 Task: Search one way flight ticket for 1 adult, 5 children, 2 infants in seat and 1 infant on lap in first from Hibbing: Range Regional Airport (was Chisholm-hibbing Airport) to Rock Springs: Southwest Wyoming Regional Airport (rock Springs Sweetwater County Airport) on 8-5-2023. Choice of flights is American. Number of bags: 7 checked bags. Price is upto 77000. Outbound departure time preference is 21:00.
Action: Mouse moved to (329, 292)
Screenshot: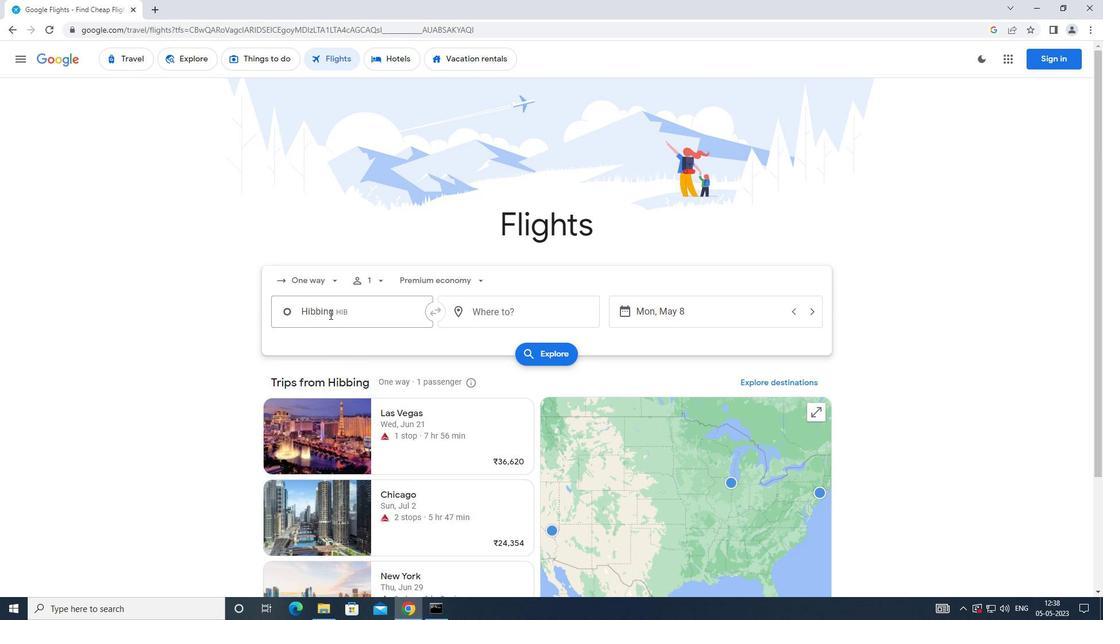 
Action: Mouse pressed left at (329, 292)
Screenshot: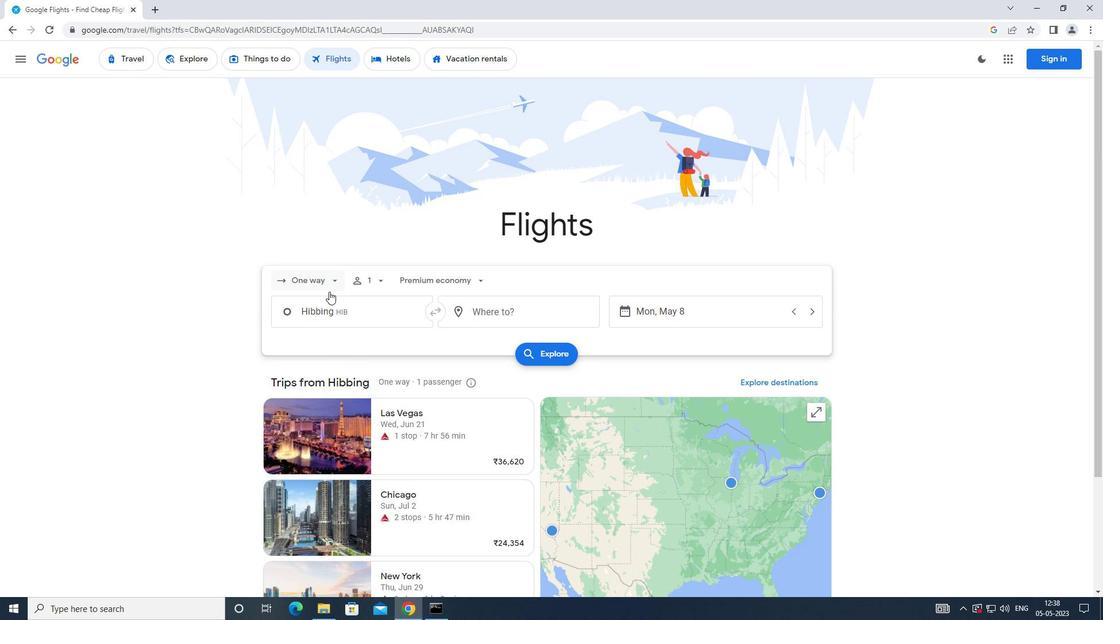 
Action: Mouse moved to (330, 343)
Screenshot: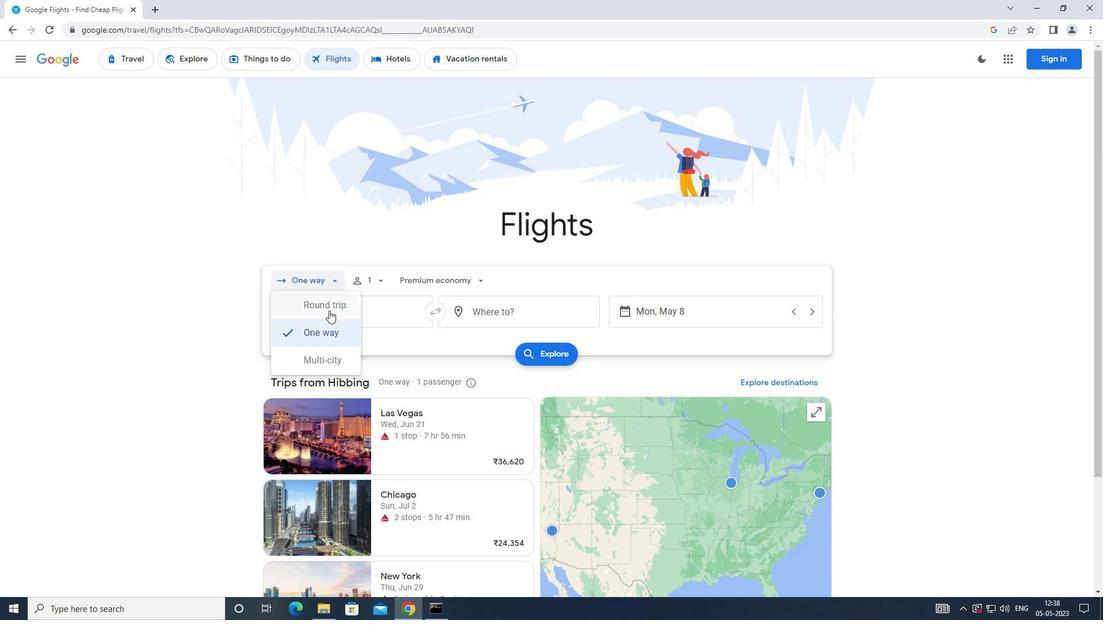 
Action: Mouse pressed left at (330, 343)
Screenshot: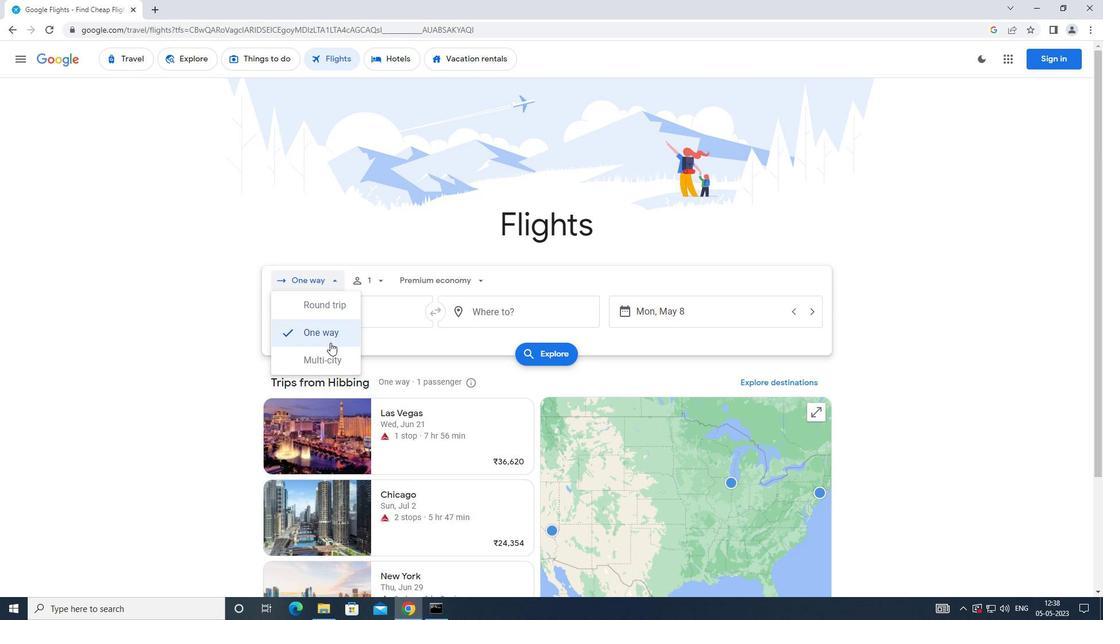 
Action: Mouse moved to (375, 286)
Screenshot: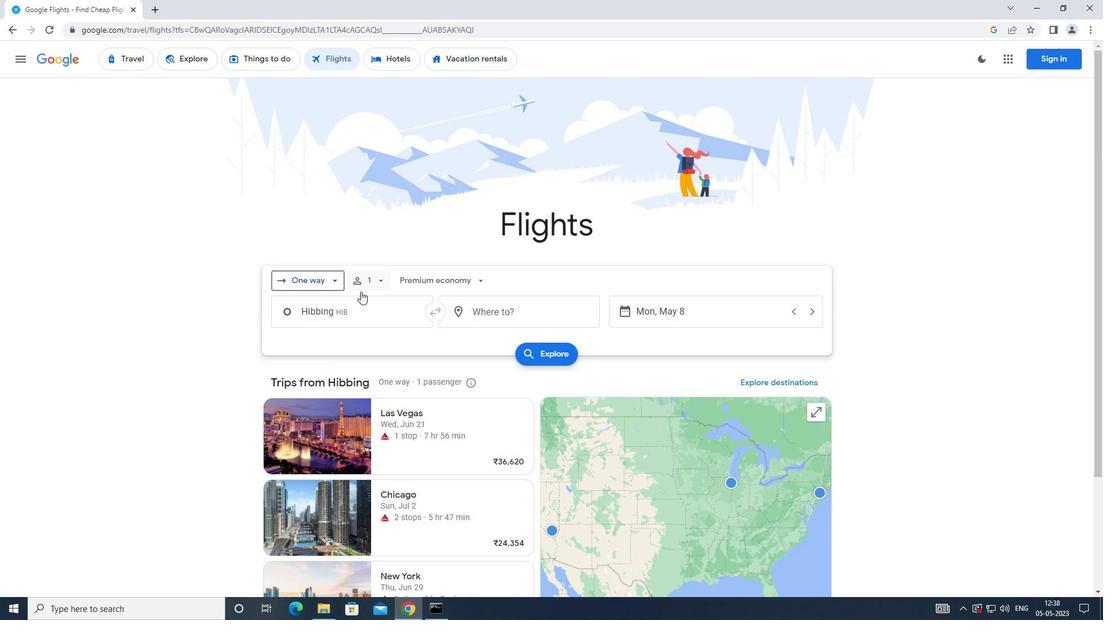 
Action: Mouse pressed left at (375, 286)
Screenshot: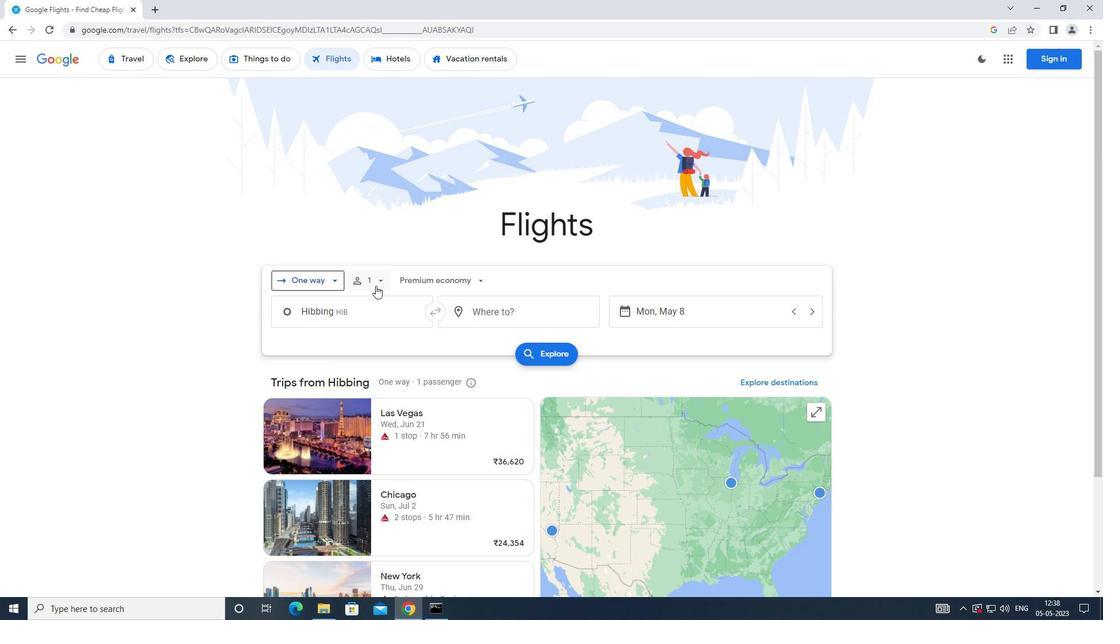 
Action: Mouse moved to (468, 339)
Screenshot: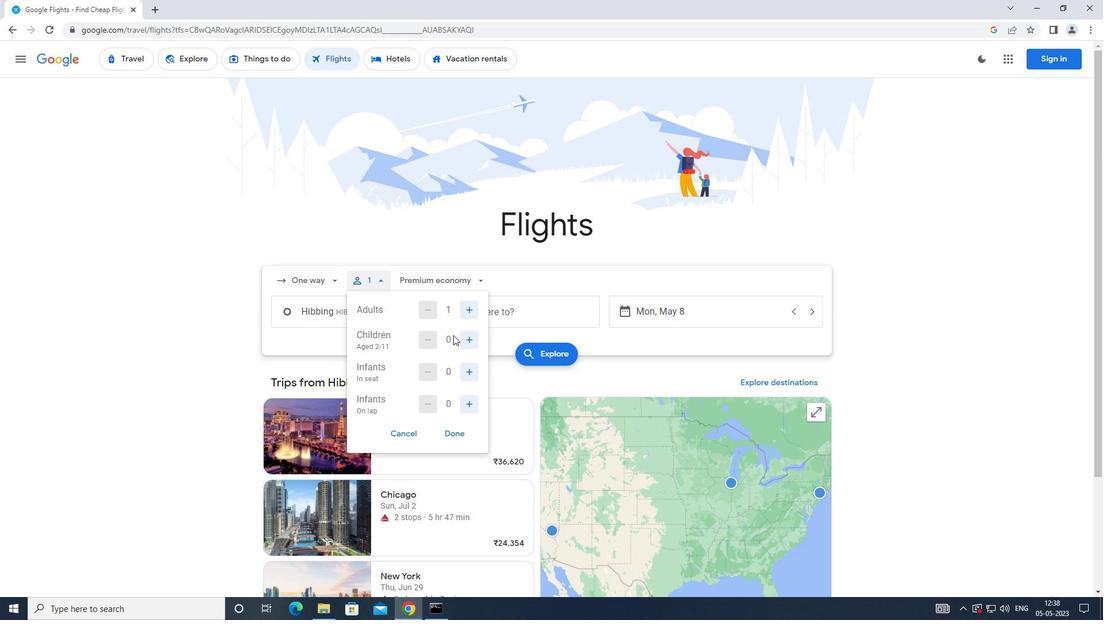 
Action: Mouse pressed left at (468, 339)
Screenshot: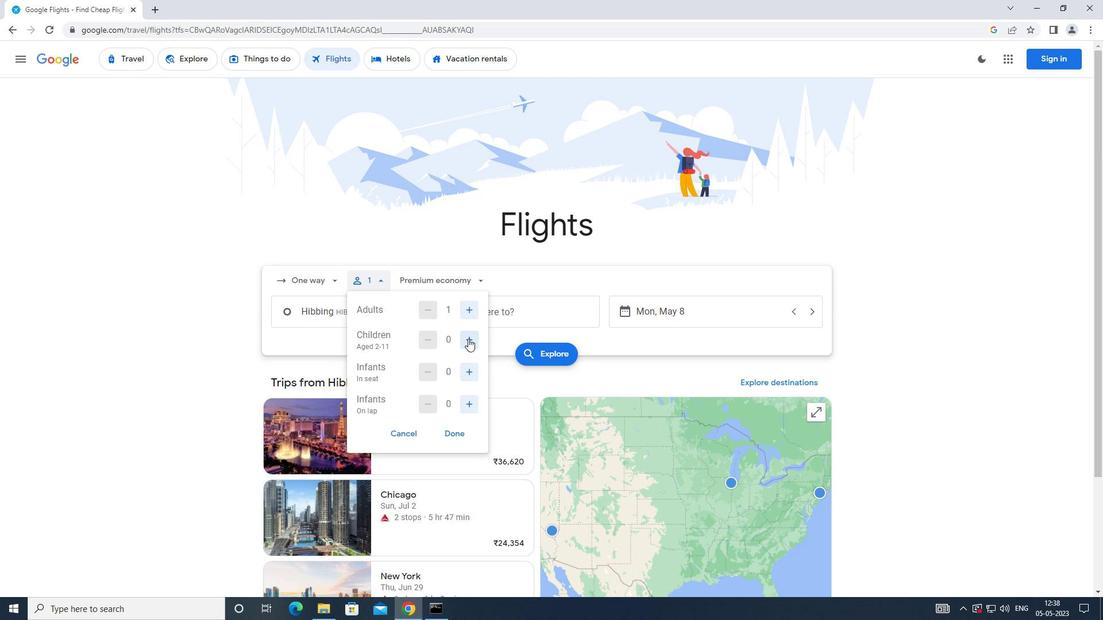 
Action: Mouse pressed left at (468, 339)
Screenshot: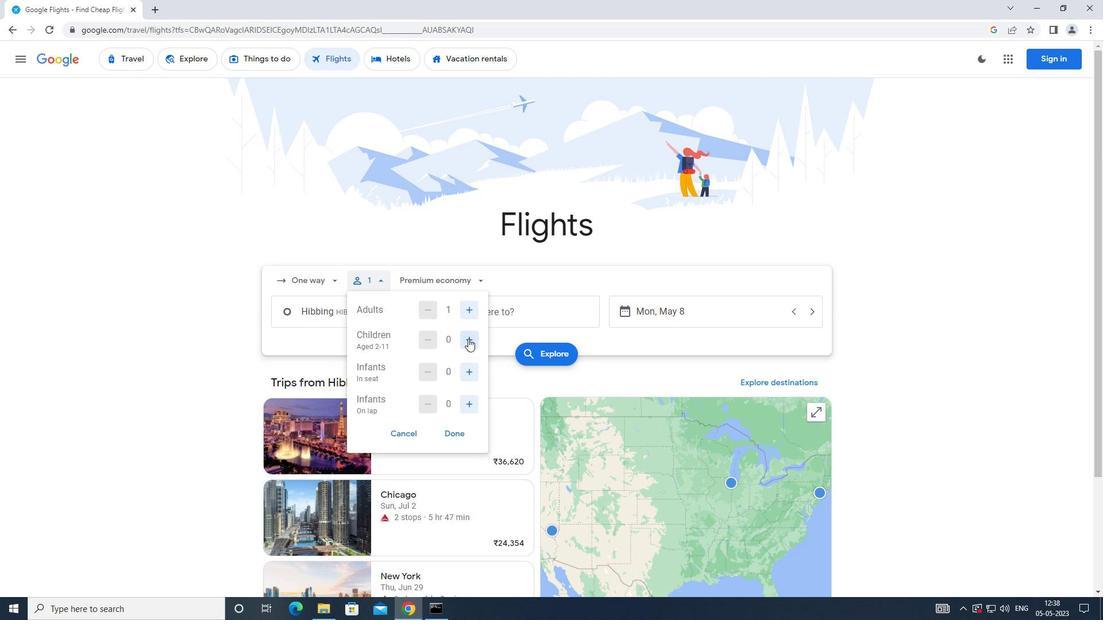 
Action: Mouse pressed left at (468, 339)
Screenshot: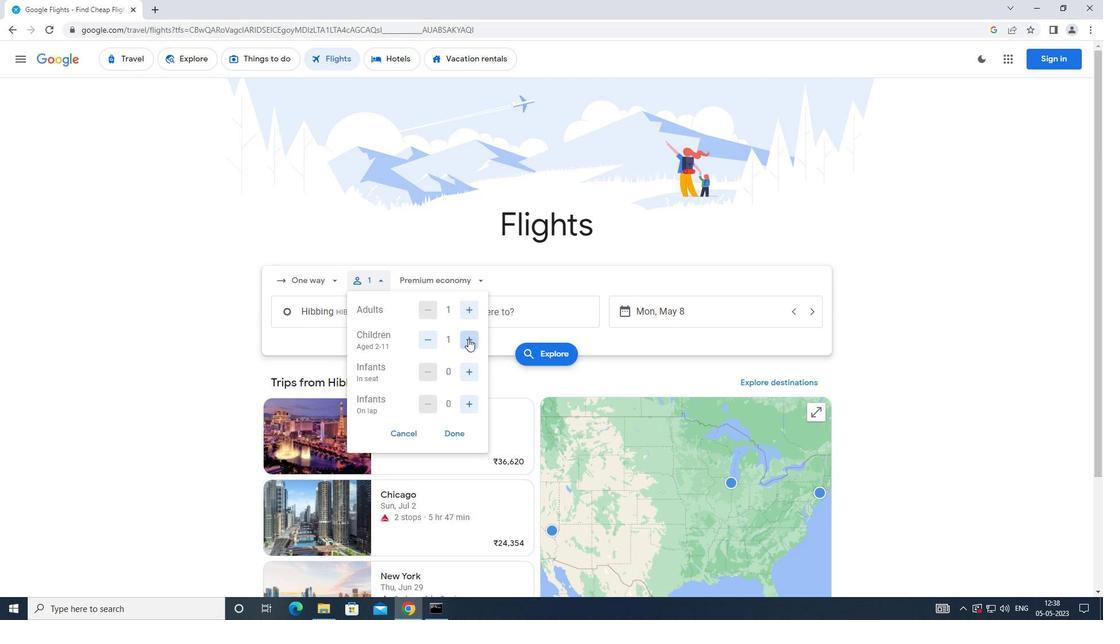
Action: Mouse pressed left at (468, 339)
Screenshot: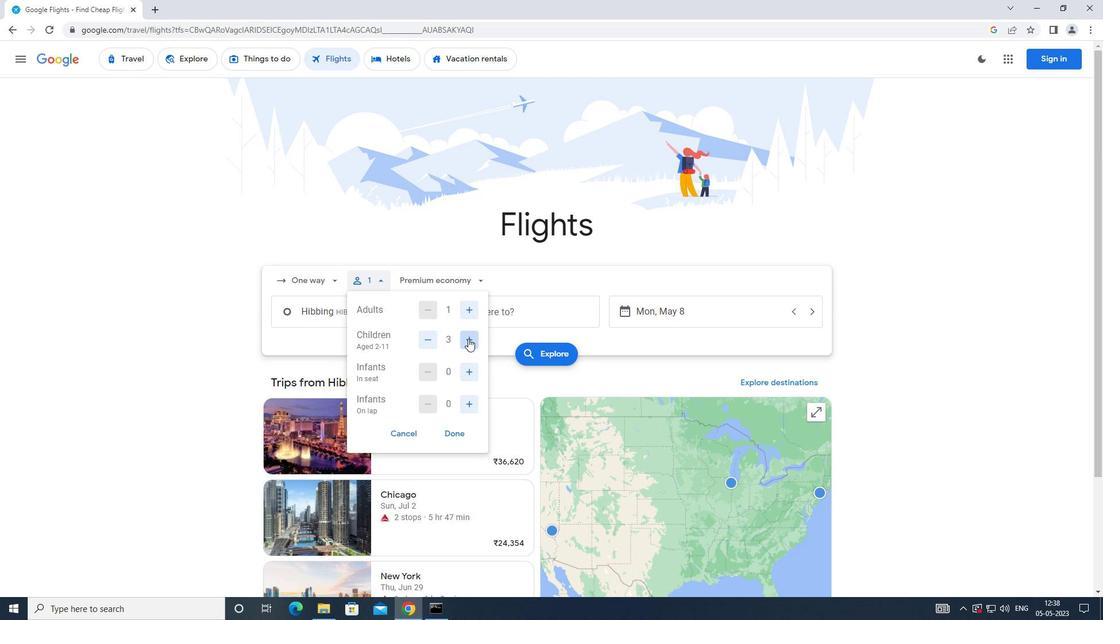 
Action: Mouse pressed left at (468, 339)
Screenshot: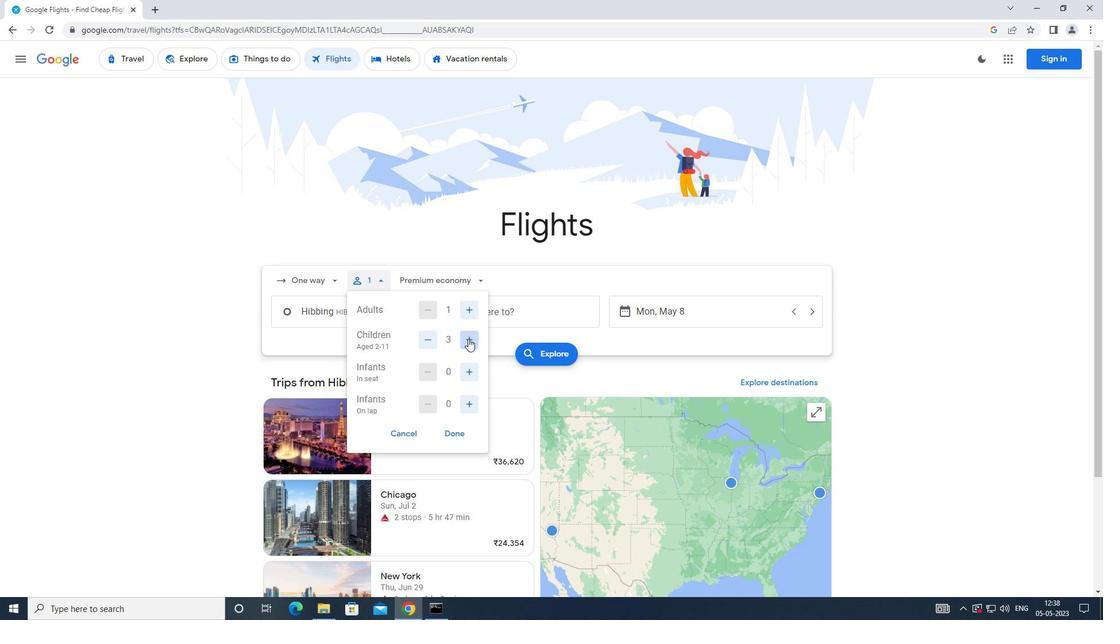
Action: Mouse moved to (470, 371)
Screenshot: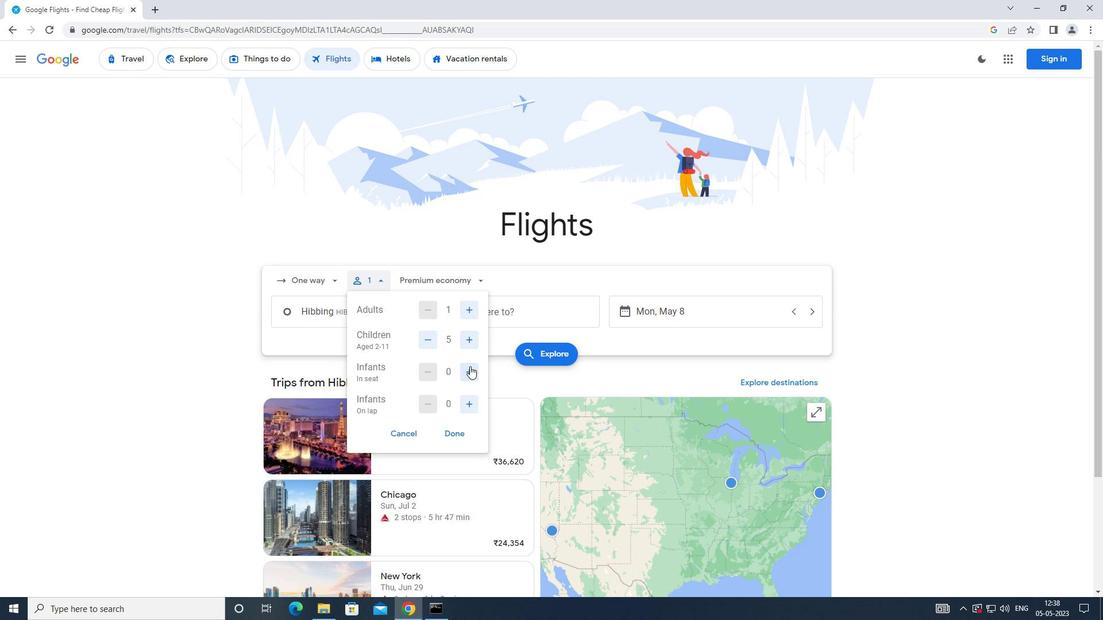
Action: Mouse pressed left at (470, 371)
Screenshot: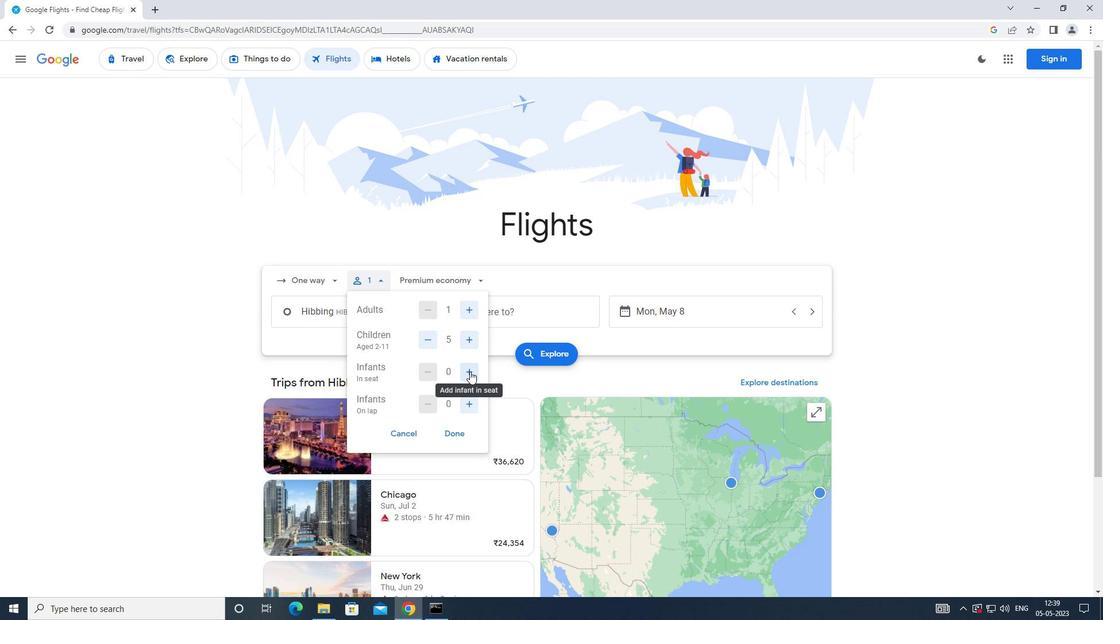 
Action: Mouse pressed left at (470, 371)
Screenshot: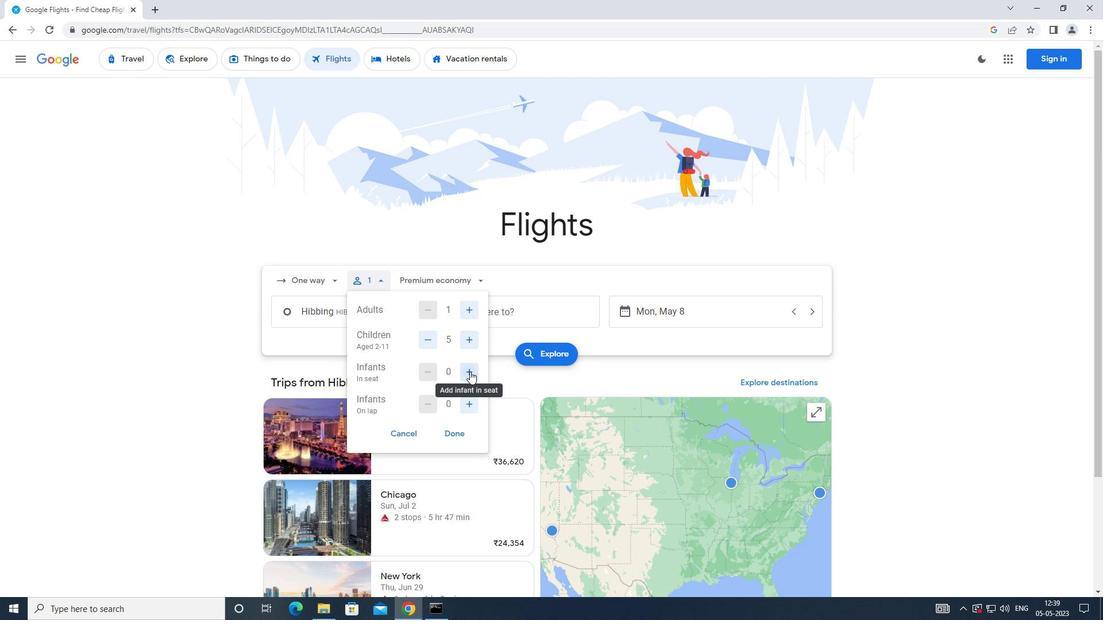 
Action: Mouse moved to (458, 429)
Screenshot: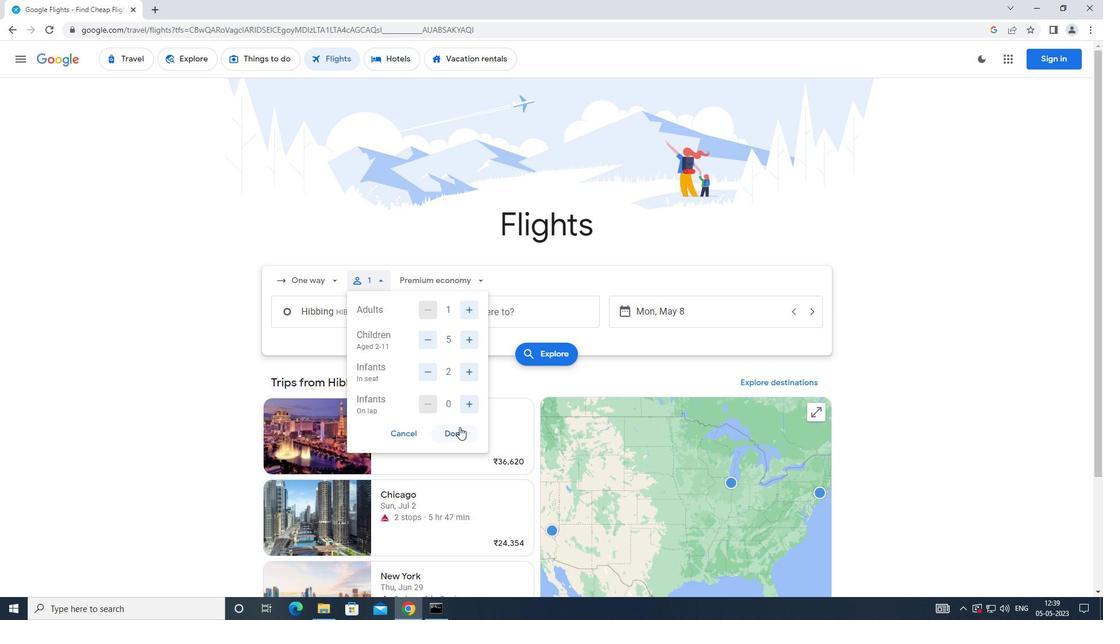 
Action: Mouse pressed left at (458, 429)
Screenshot: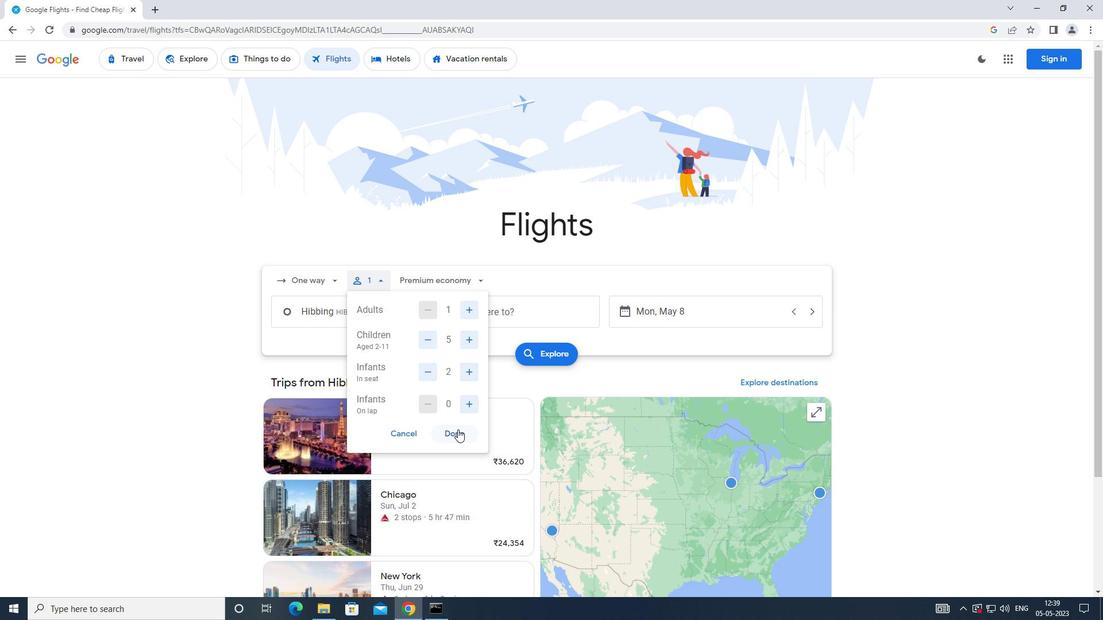 
Action: Mouse moved to (458, 279)
Screenshot: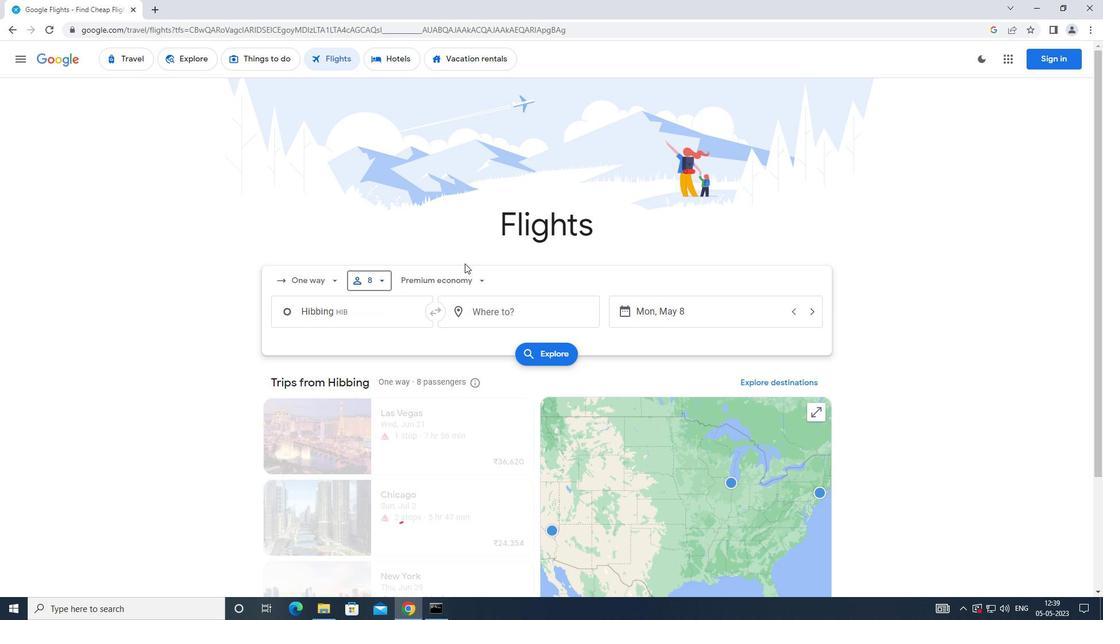 
Action: Mouse pressed left at (458, 279)
Screenshot: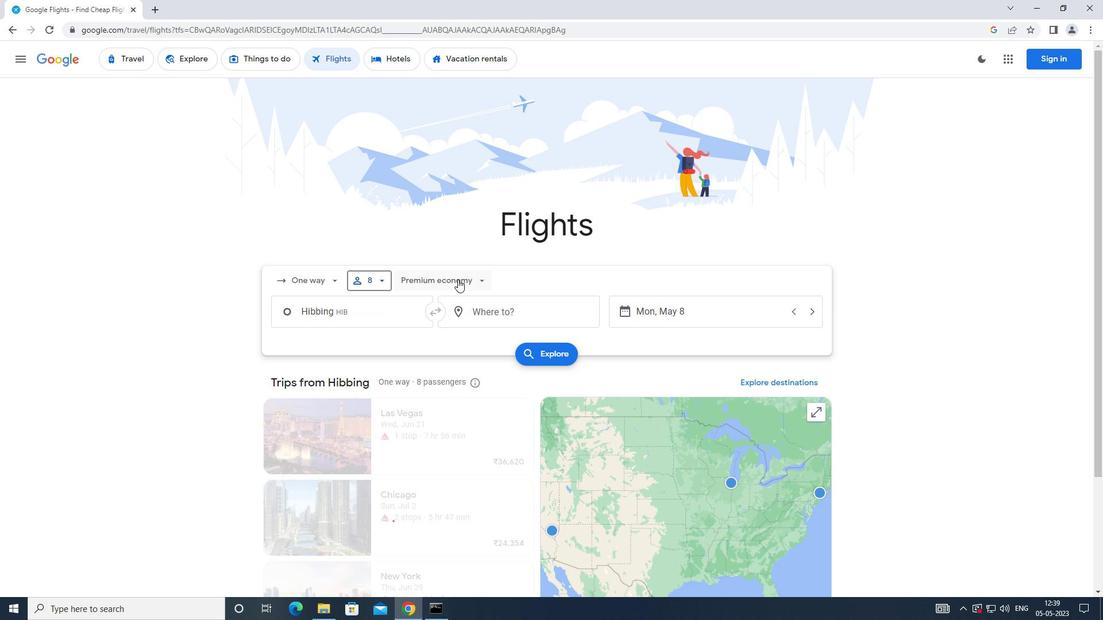 
Action: Mouse moved to (466, 390)
Screenshot: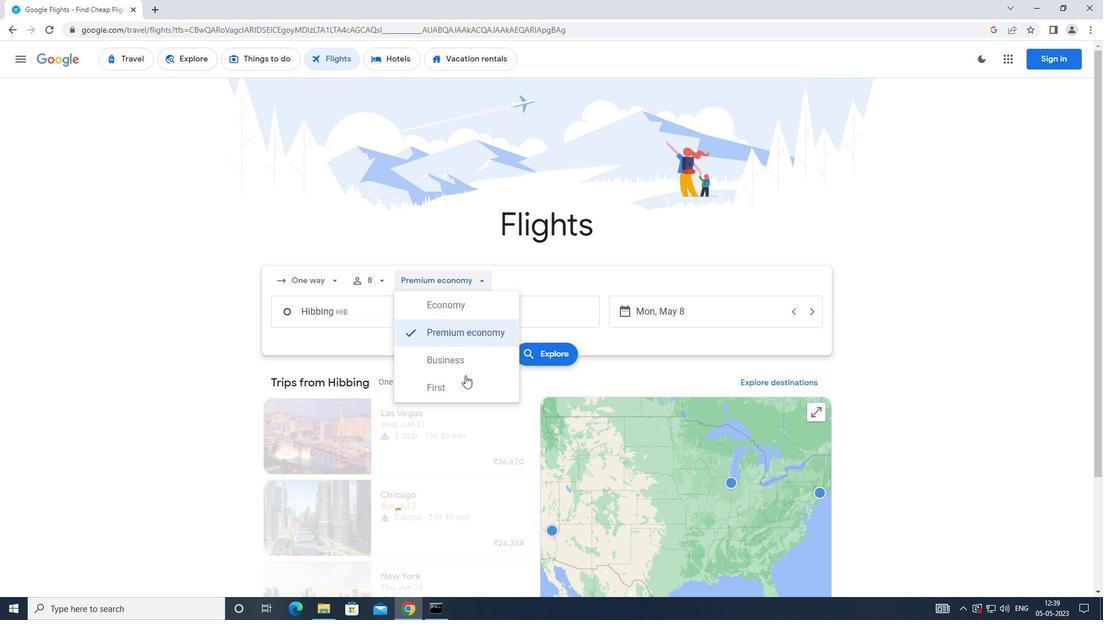 
Action: Mouse pressed left at (466, 390)
Screenshot: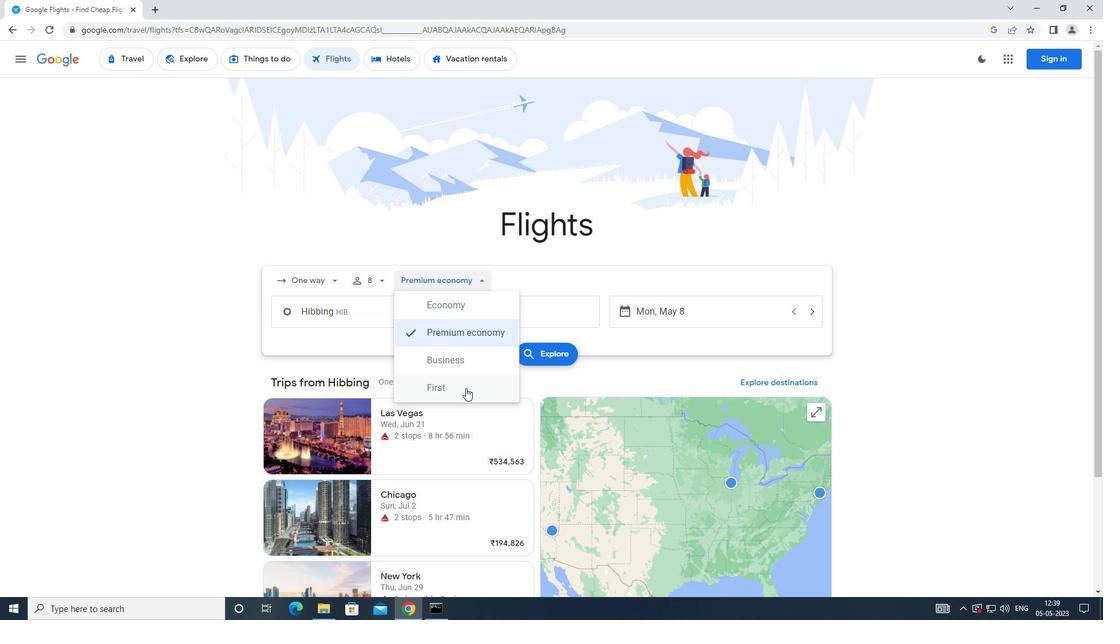 
Action: Mouse moved to (351, 316)
Screenshot: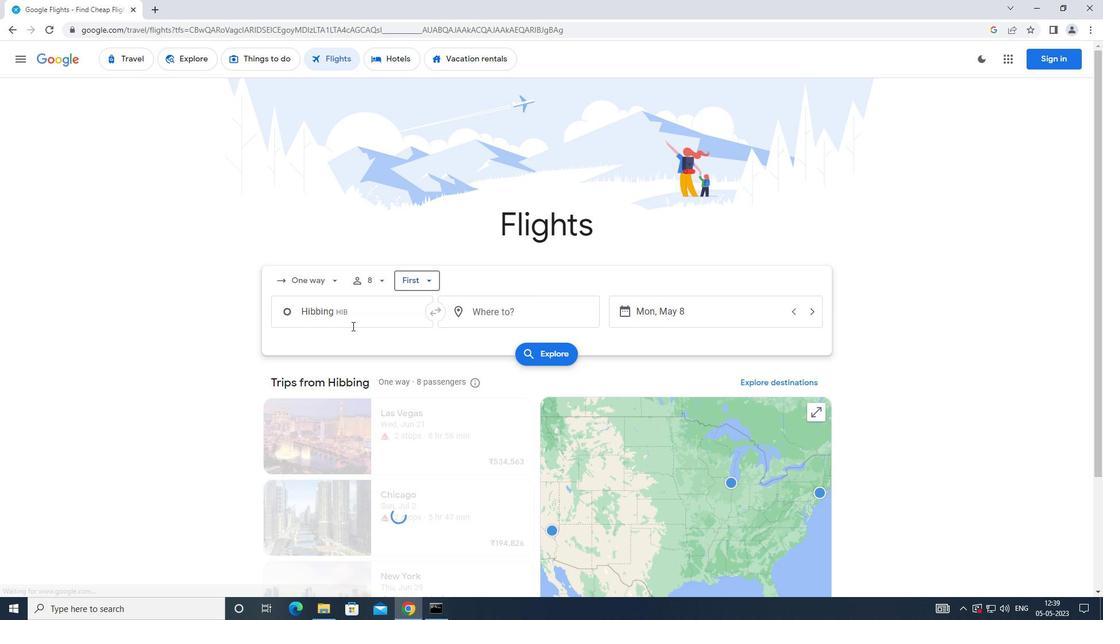 
Action: Mouse pressed left at (351, 316)
Screenshot: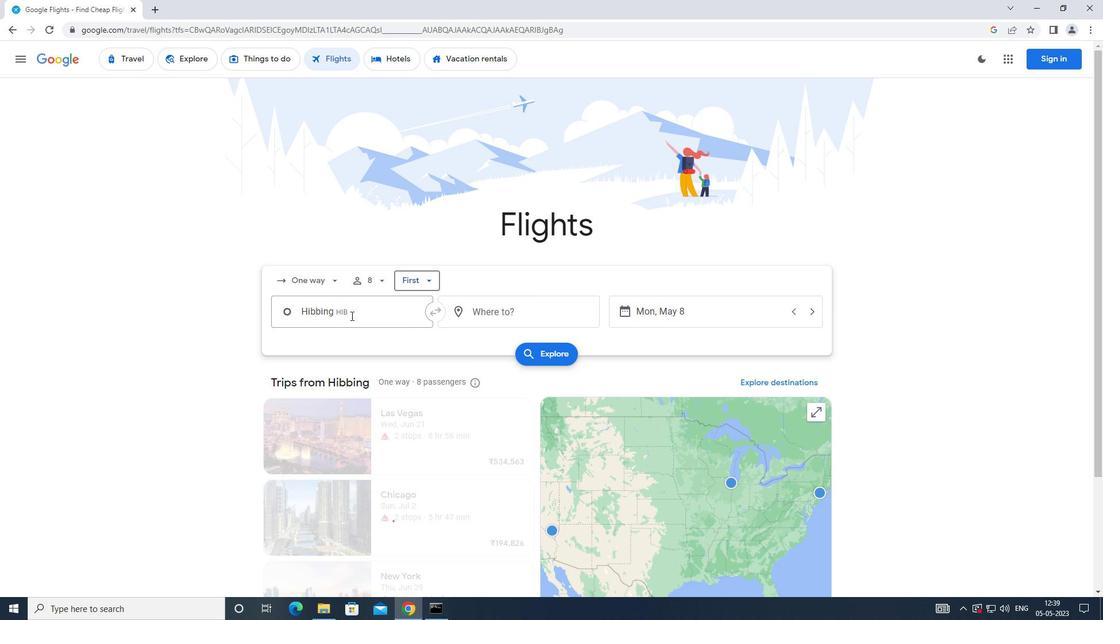 
Action: Mouse moved to (356, 313)
Screenshot: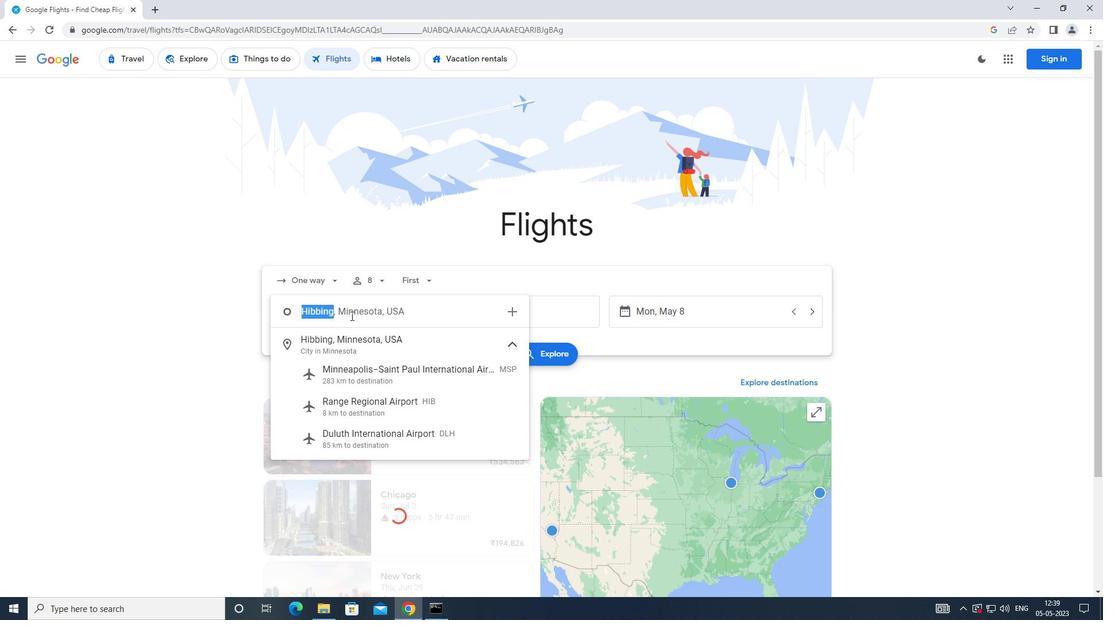 
Action: Key pressed <Key.caps_lock>r<Key.backspace><Key.caps_lock>r<Key.caps_lock>ange
Screenshot: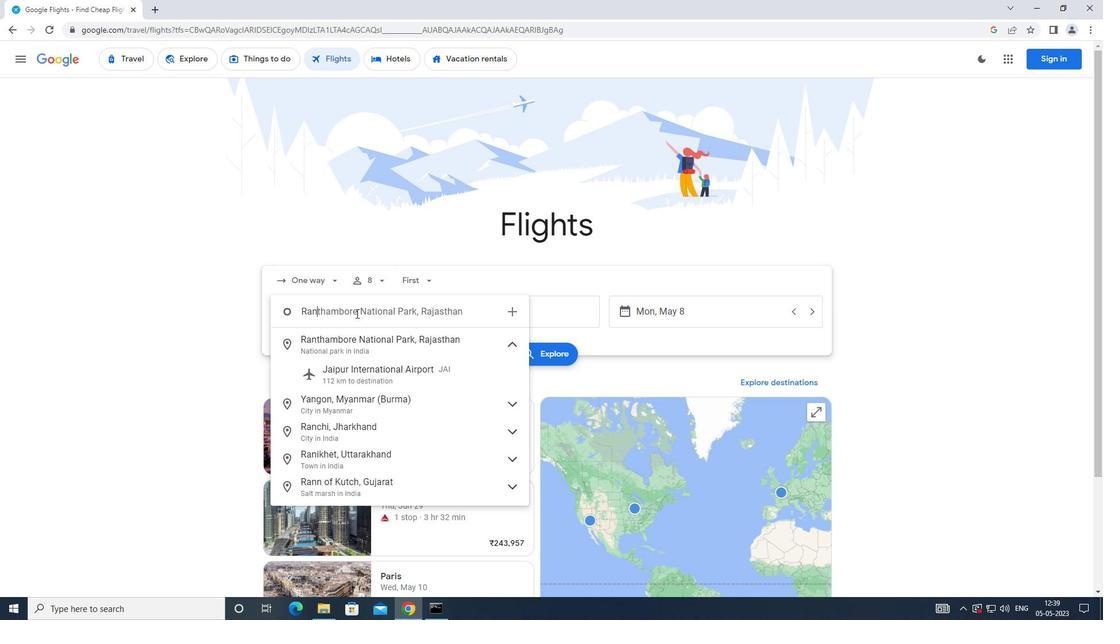 
Action: Mouse moved to (328, 499)
Screenshot: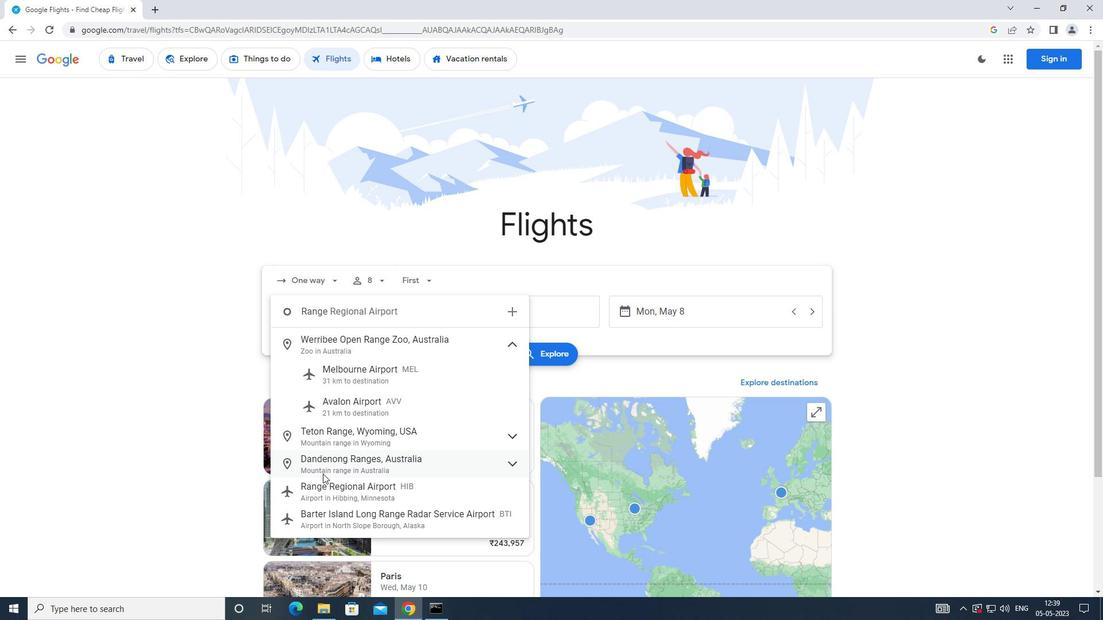 
Action: Mouse pressed left at (328, 499)
Screenshot: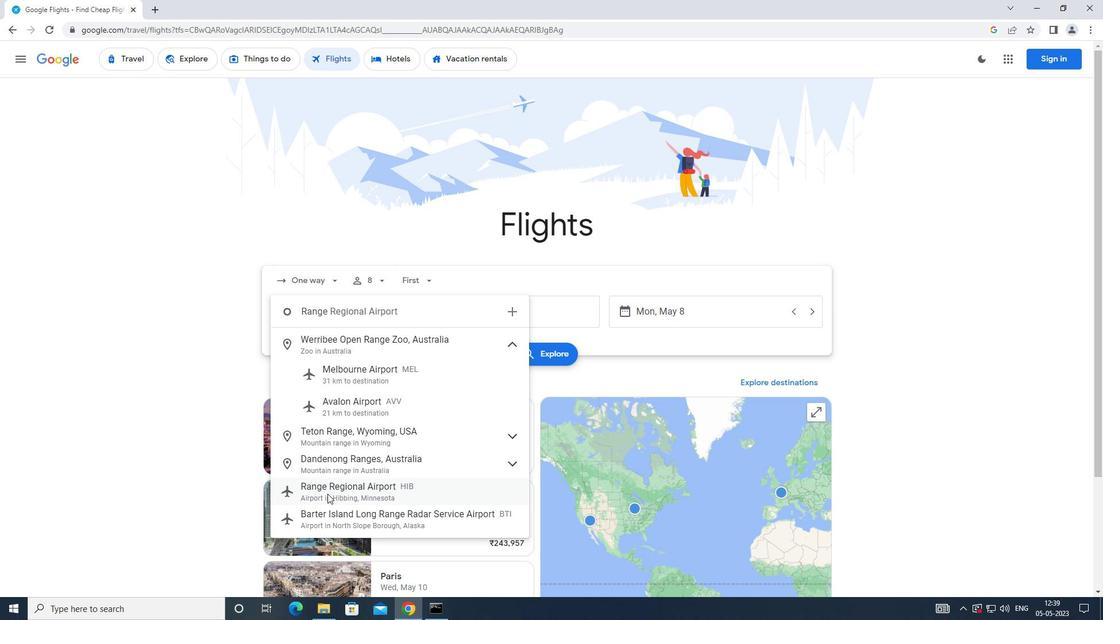 
Action: Mouse moved to (486, 320)
Screenshot: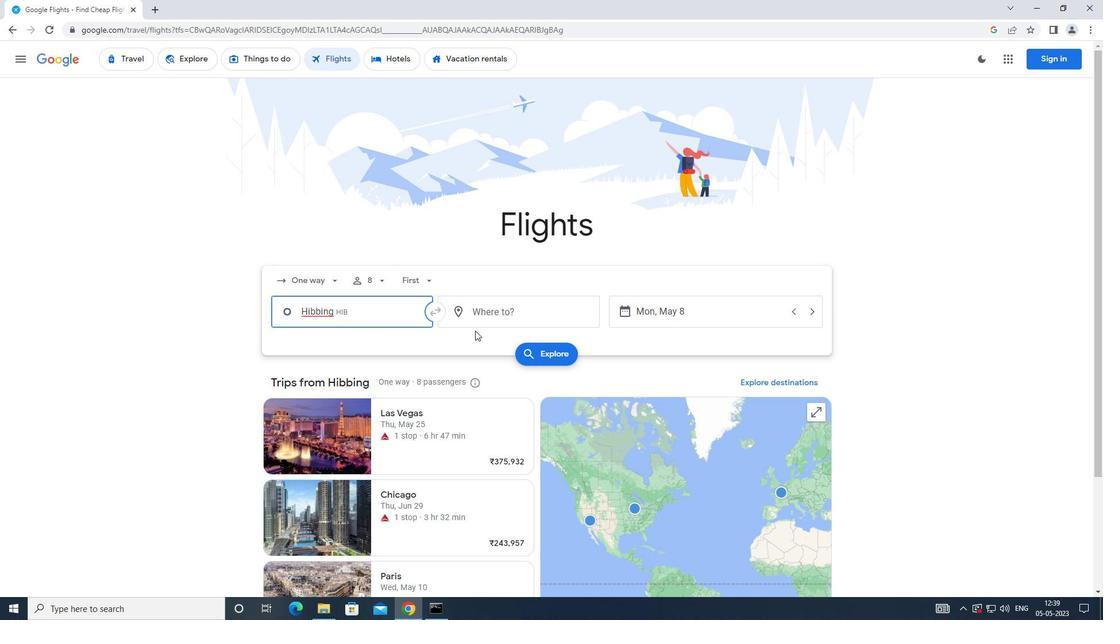 
Action: Mouse pressed left at (486, 320)
Screenshot: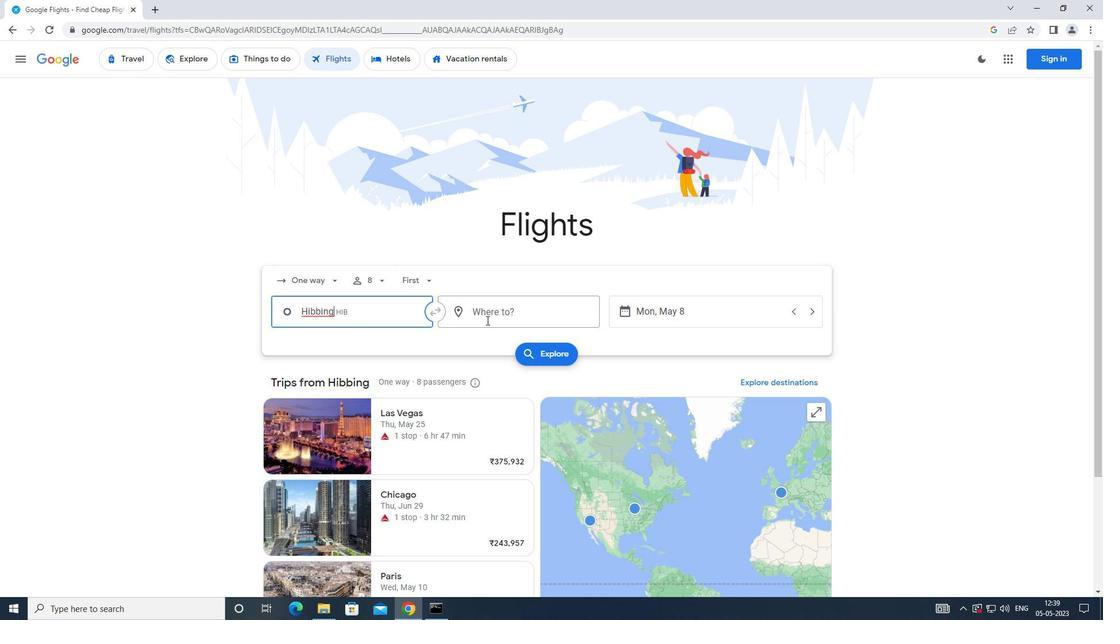 
Action: Key pressed <Key.caps_lock>s<Key.caps_lock>outhwest
Screenshot: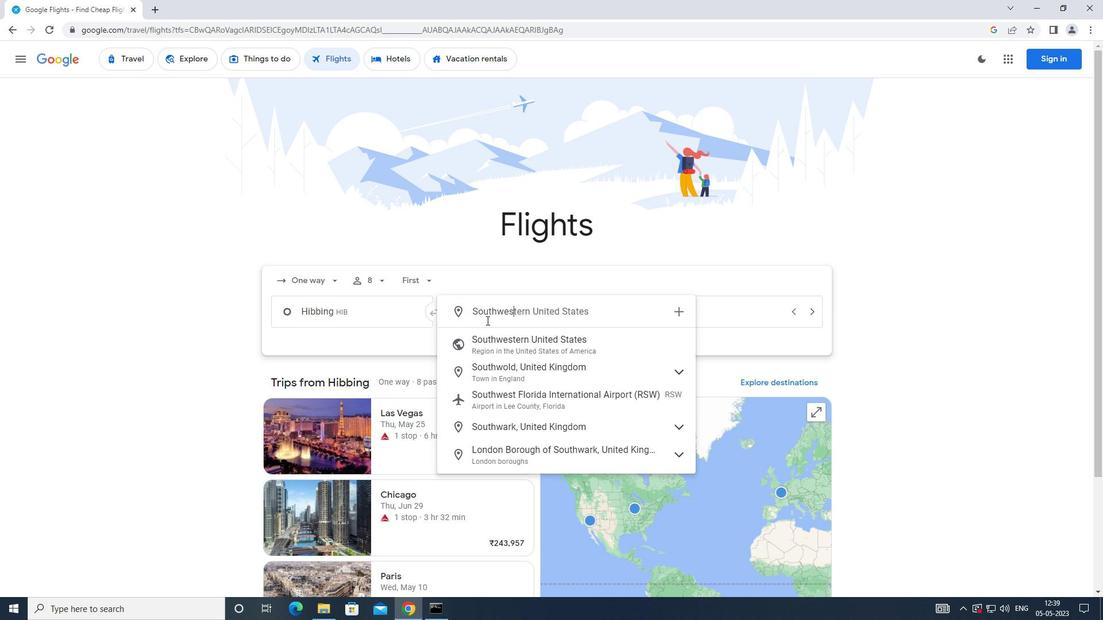 
Action: Mouse moved to (523, 455)
Screenshot: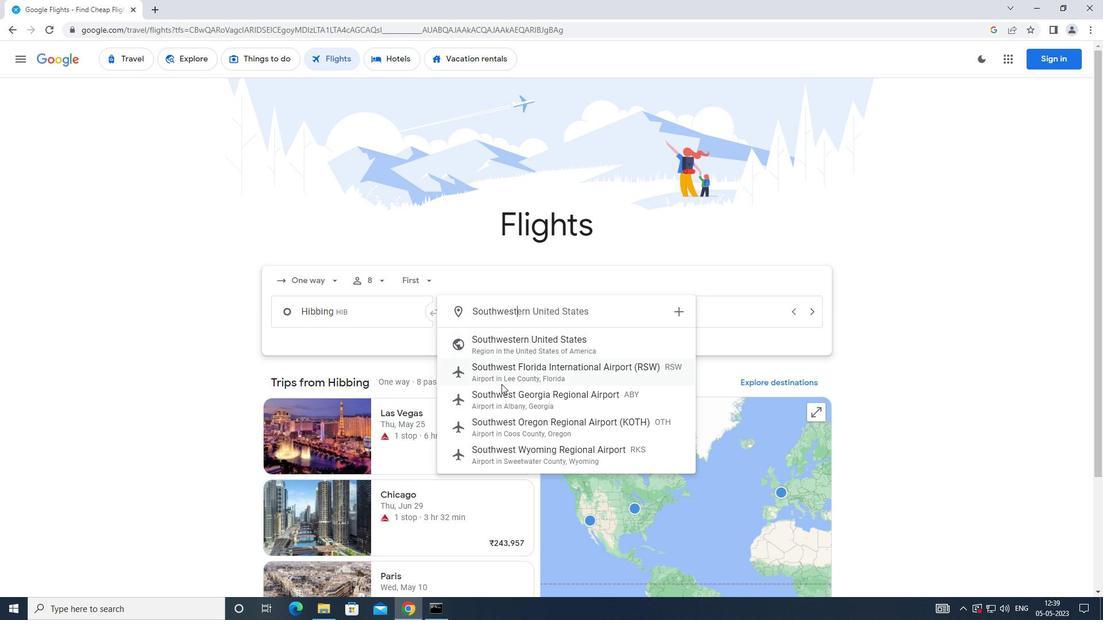 
Action: Mouse pressed left at (523, 455)
Screenshot: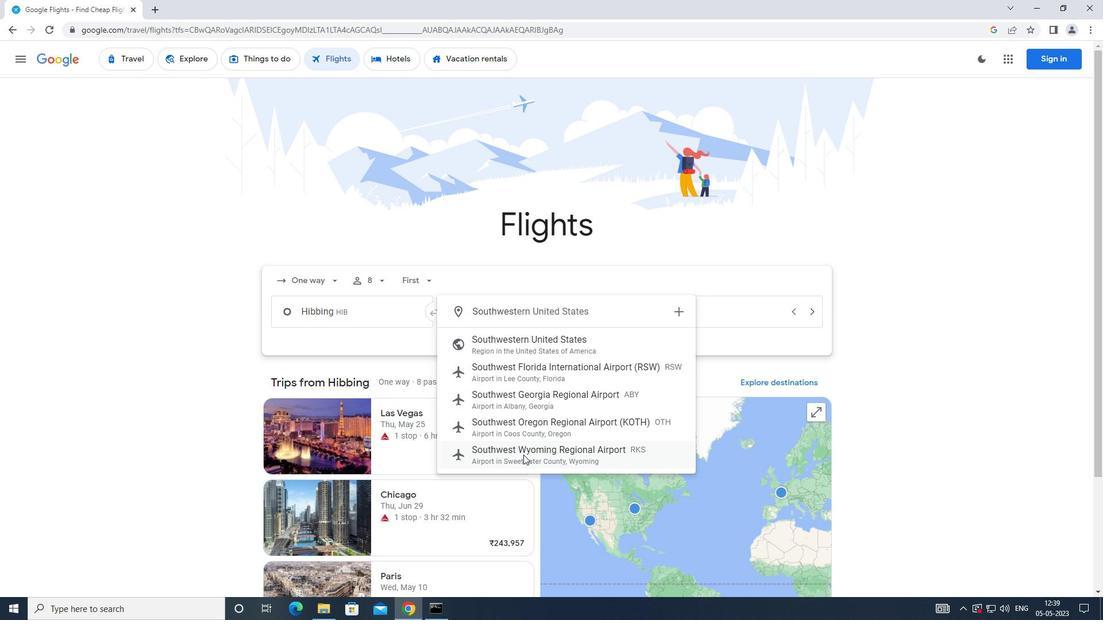 
Action: Mouse moved to (677, 315)
Screenshot: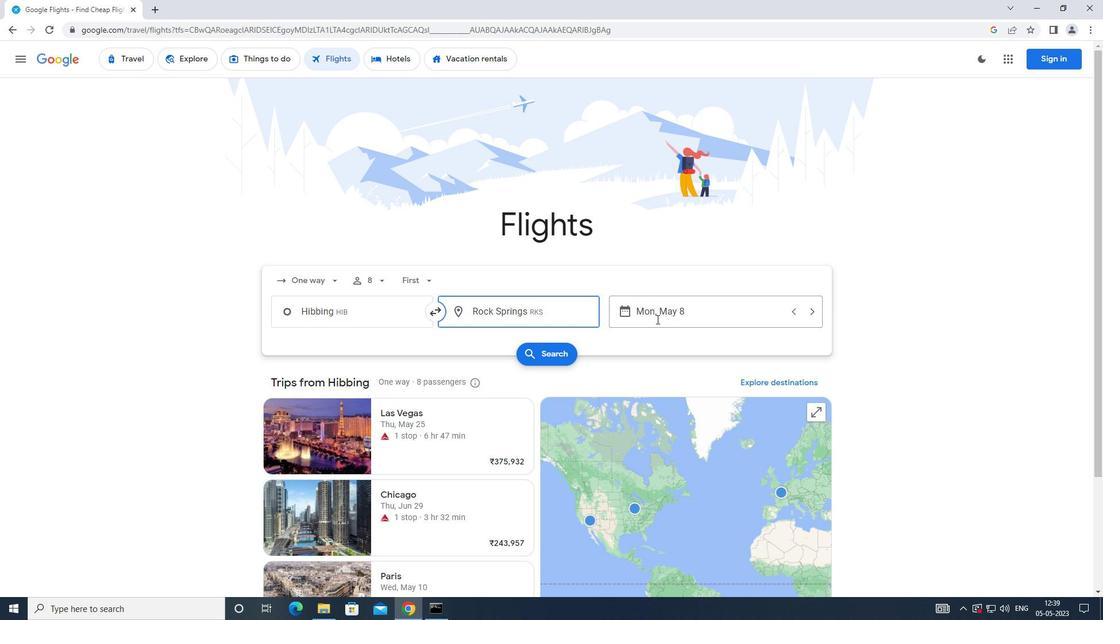 
Action: Mouse pressed left at (677, 315)
Screenshot: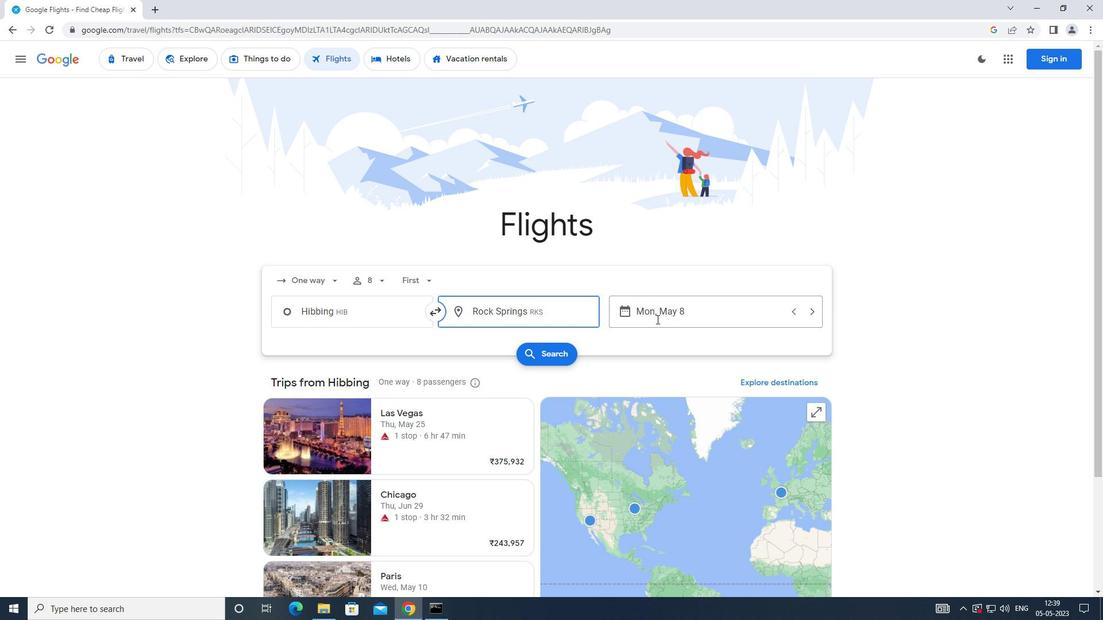 
Action: Mouse moved to (450, 418)
Screenshot: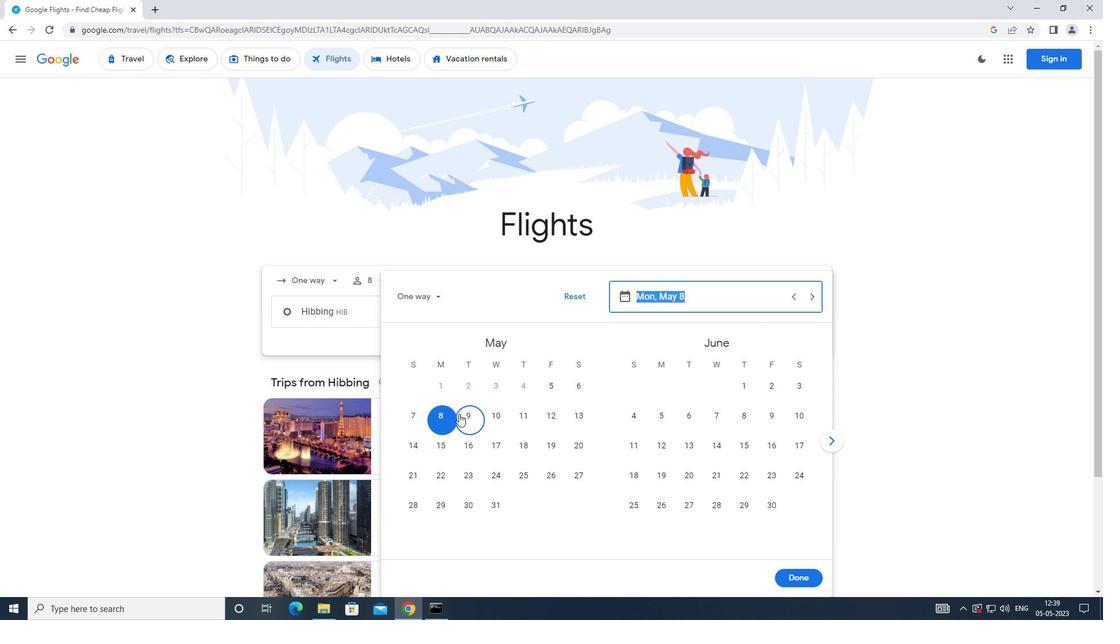 
Action: Mouse pressed left at (450, 418)
Screenshot: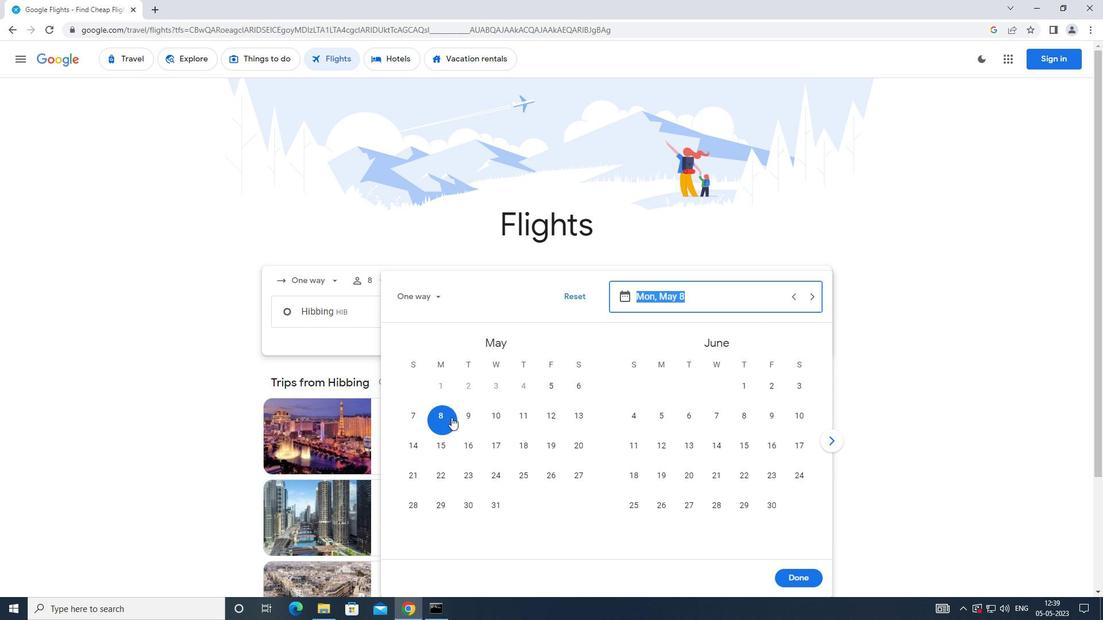 
Action: Mouse moved to (786, 578)
Screenshot: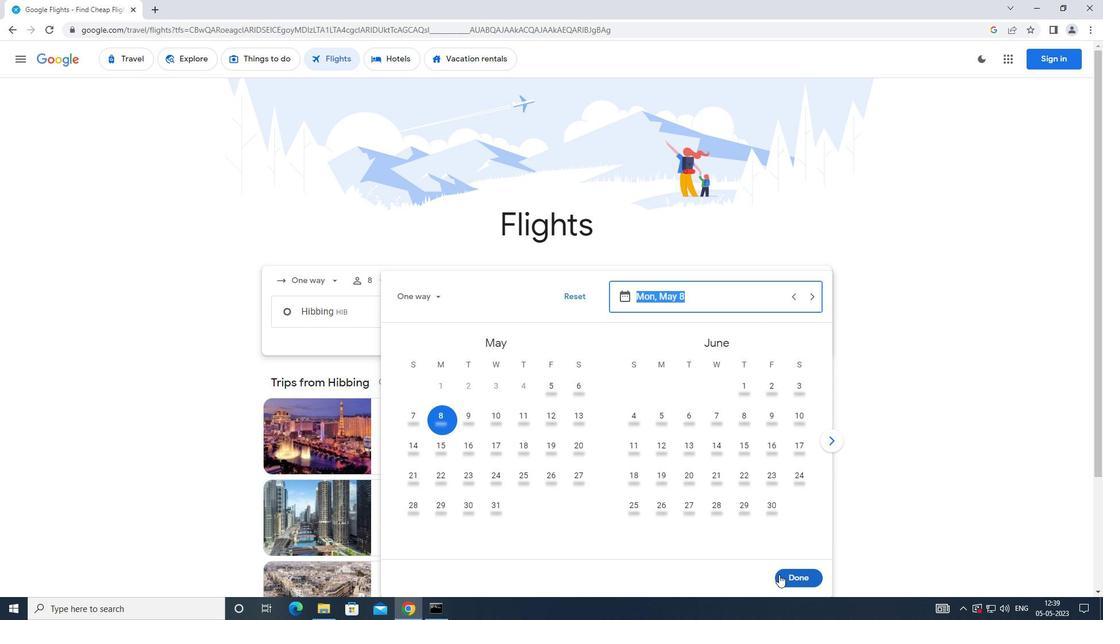 
Action: Mouse pressed left at (786, 578)
Screenshot: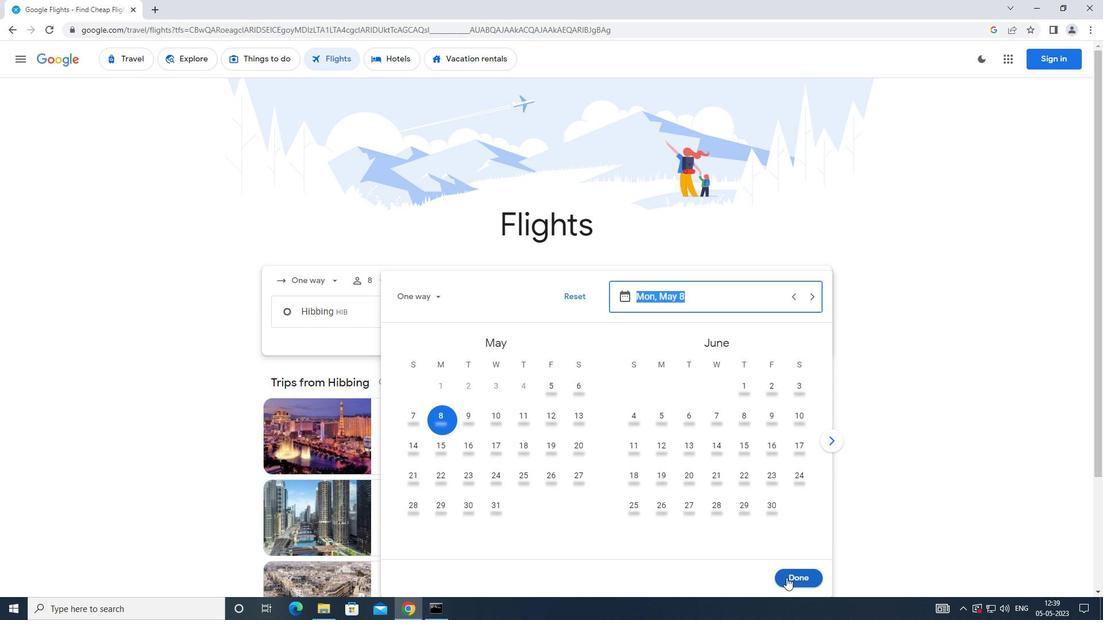 
Action: Mouse moved to (542, 354)
Screenshot: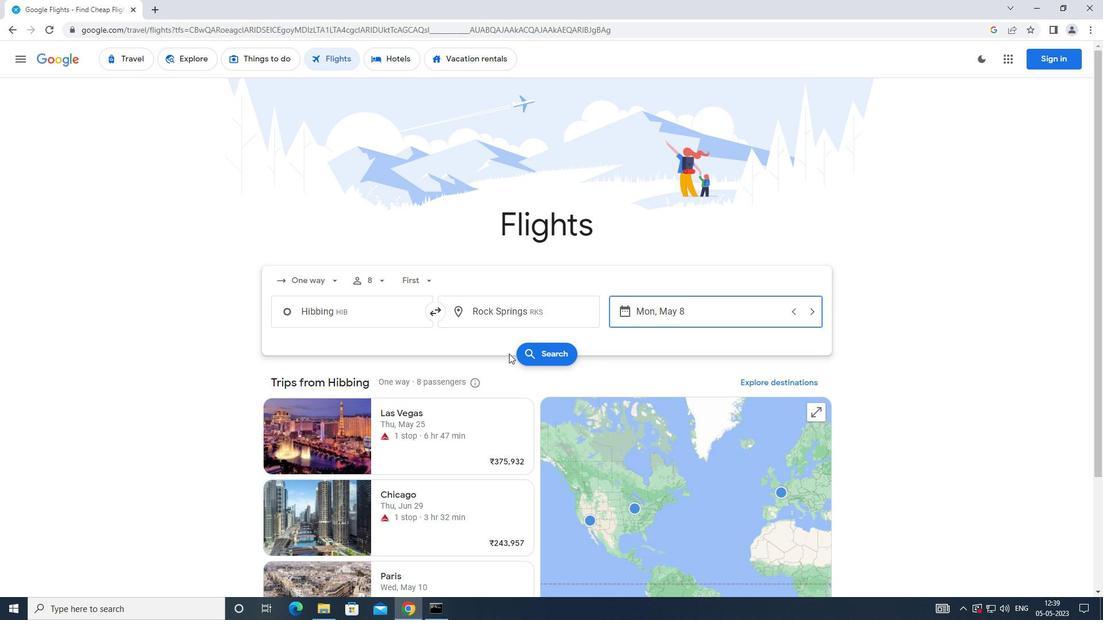 
Action: Mouse pressed left at (542, 354)
Screenshot: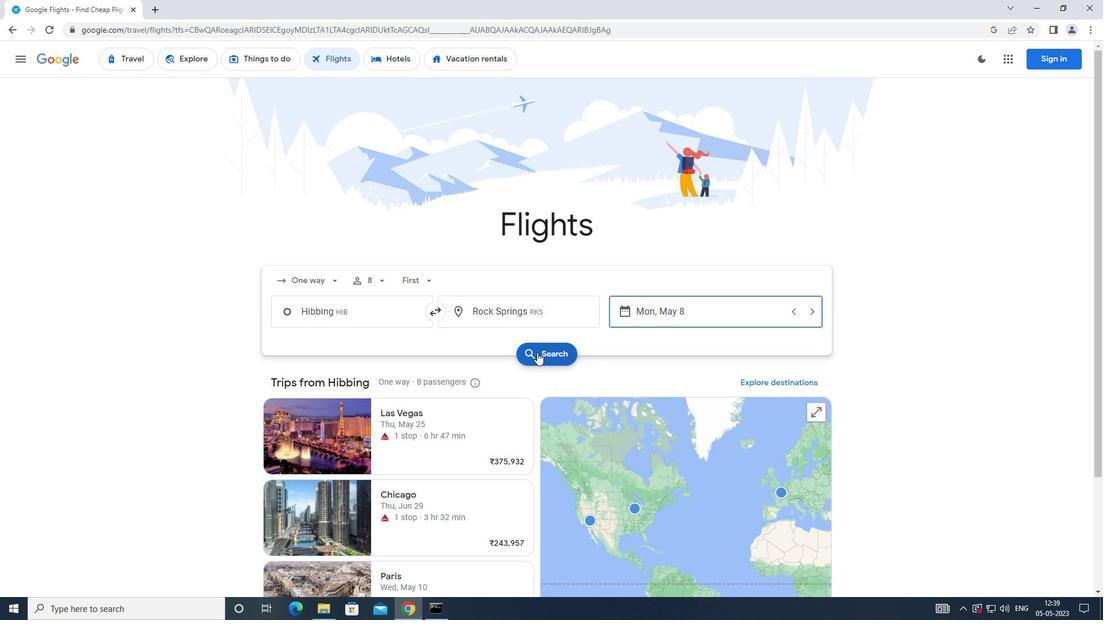 
Action: Mouse moved to (295, 170)
Screenshot: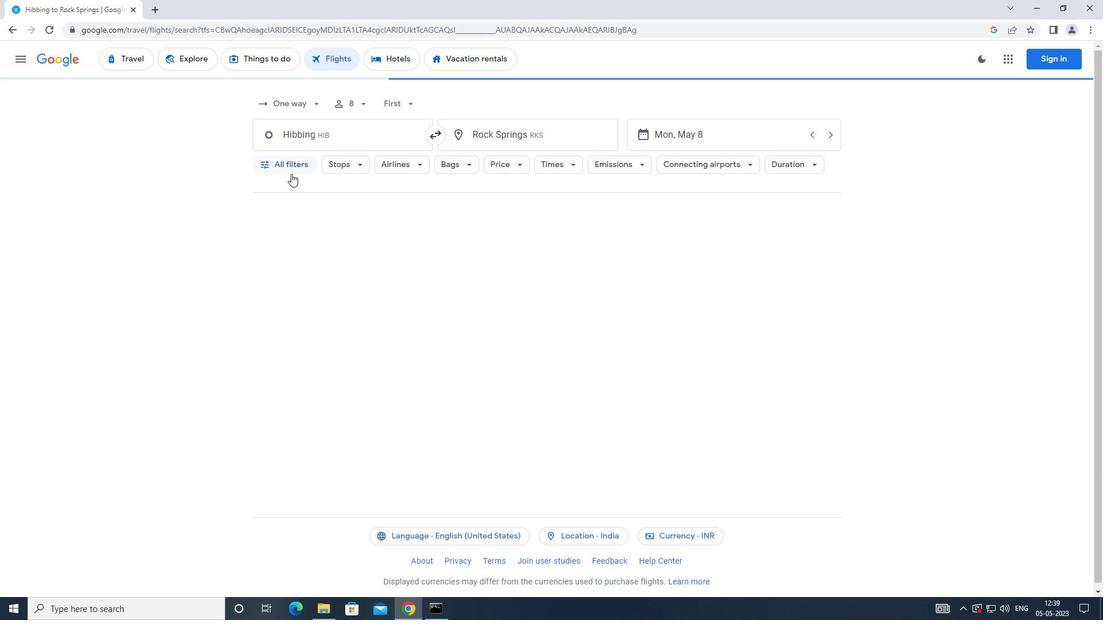 
Action: Mouse pressed left at (295, 170)
Screenshot: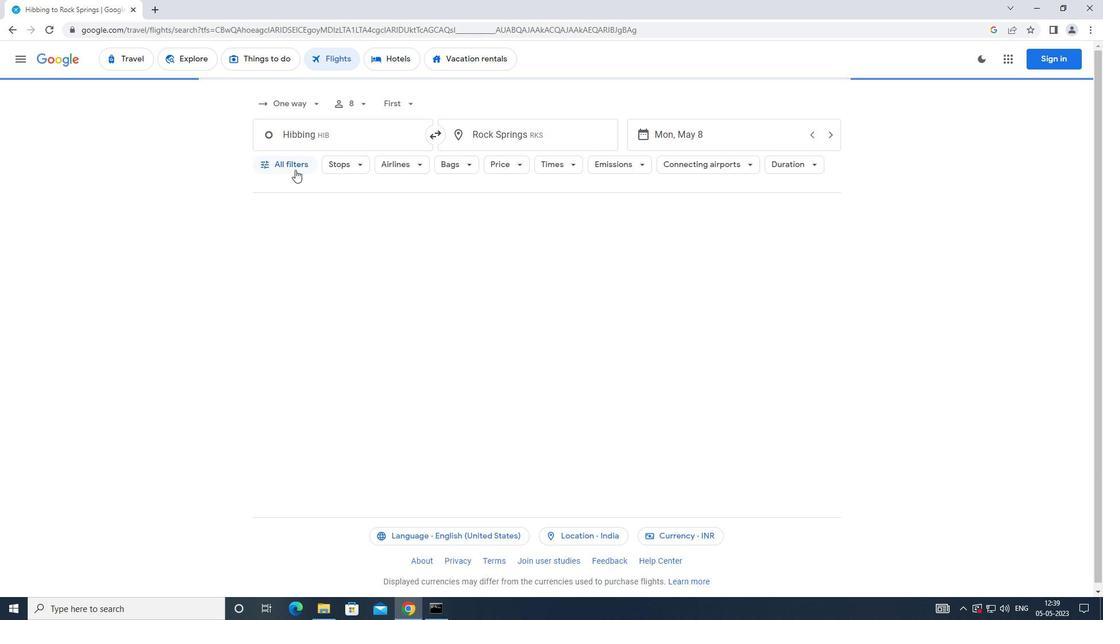 
Action: Mouse moved to (420, 407)
Screenshot: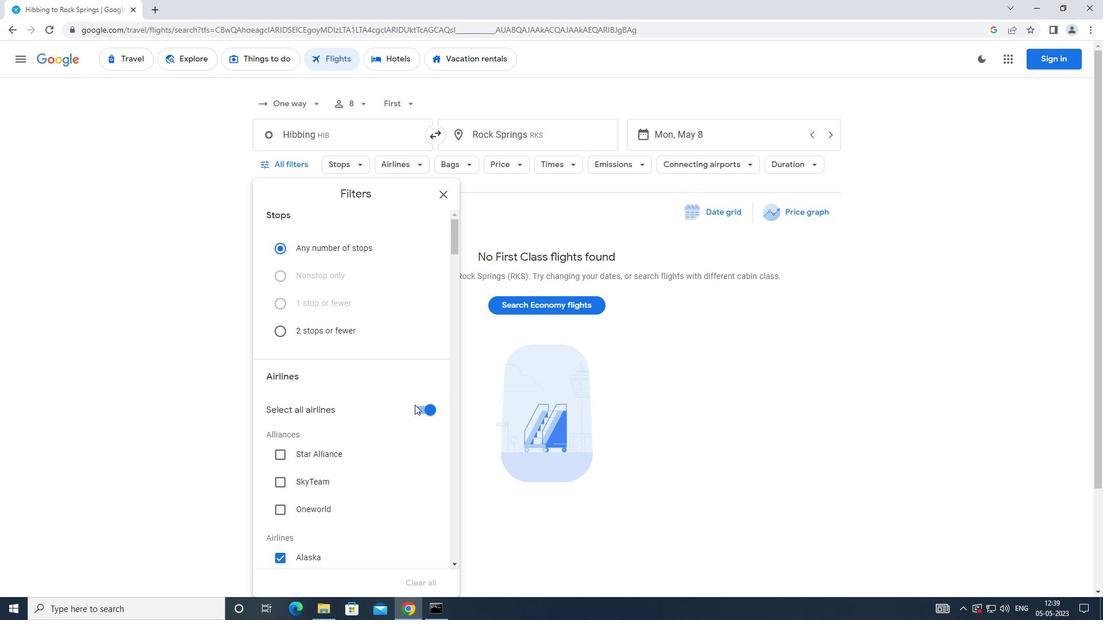 
Action: Mouse pressed left at (420, 407)
Screenshot: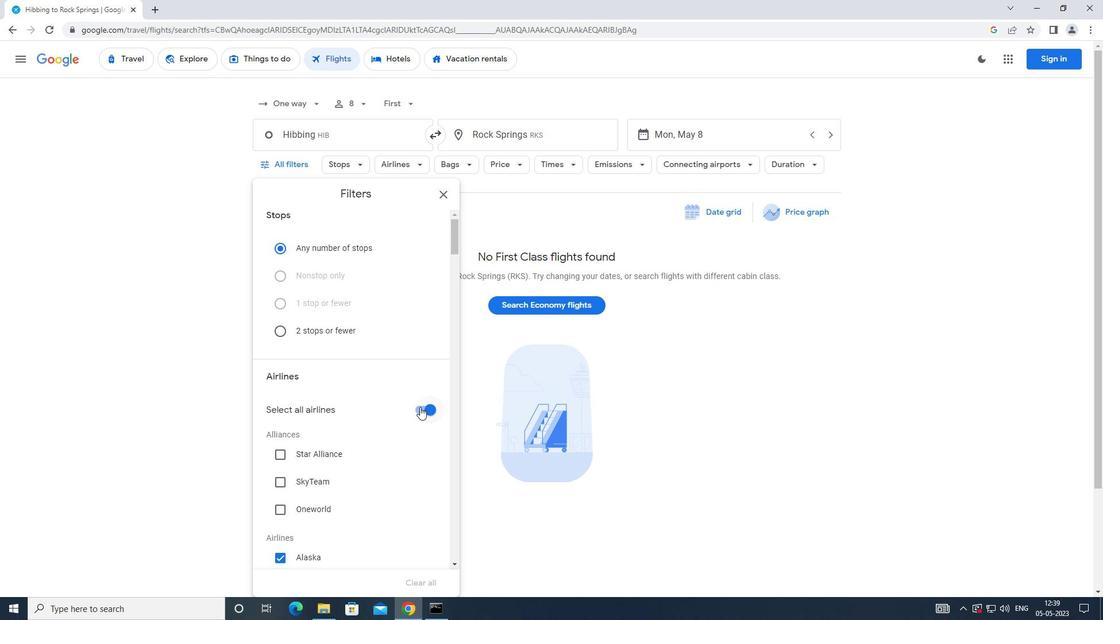 
Action: Mouse moved to (377, 385)
Screenshot: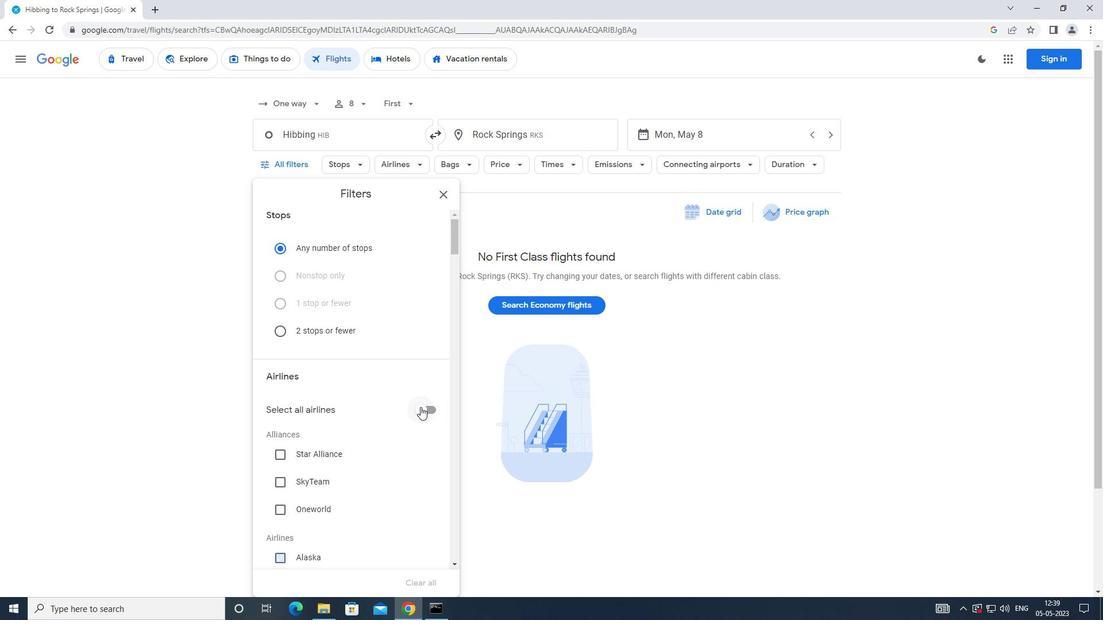 
Action: Mouse scrolled (377, 384) with delta (0, 0)
Screenshot: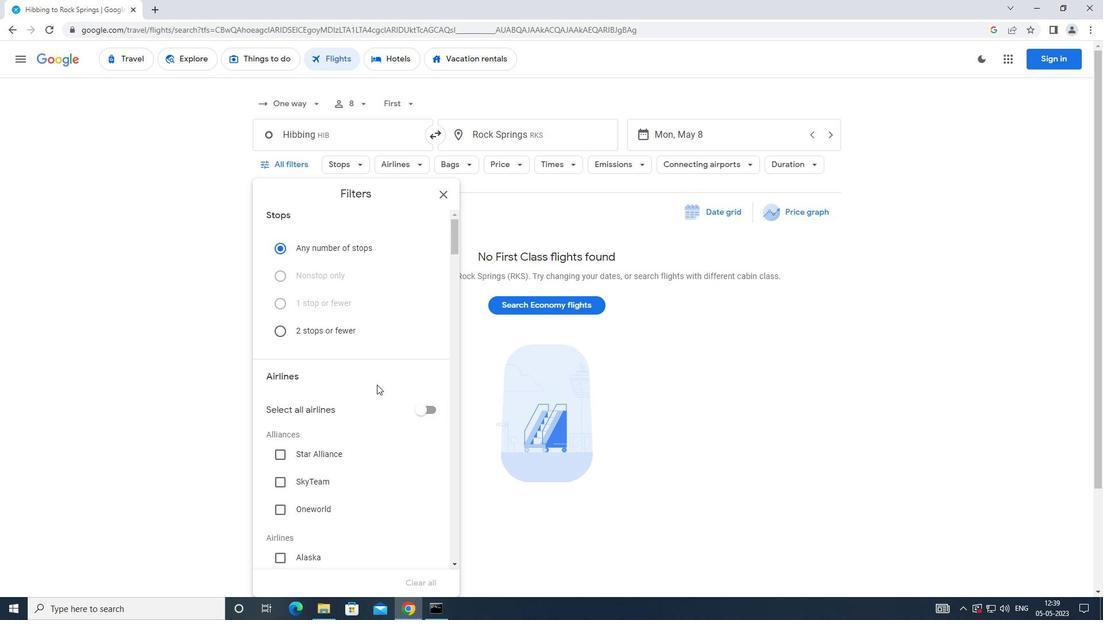 
Action: Mouse scrolled (377, 384) with delta (0, 0)
Screenshot: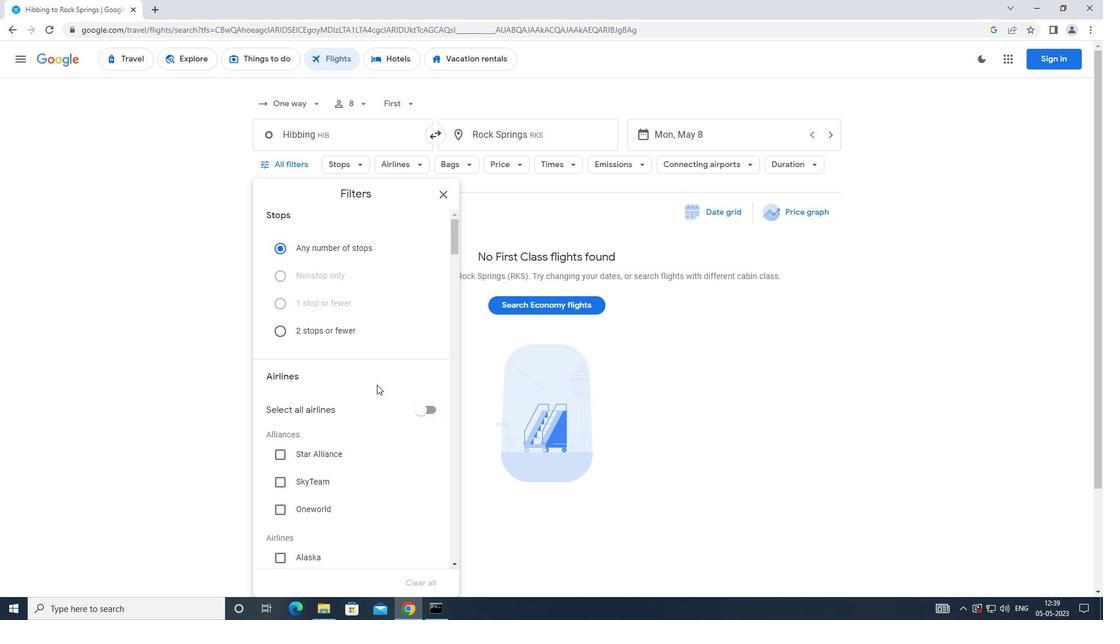 
Action: Mouse scrolled (377, 384) with delta (0, 0)
Screenshot: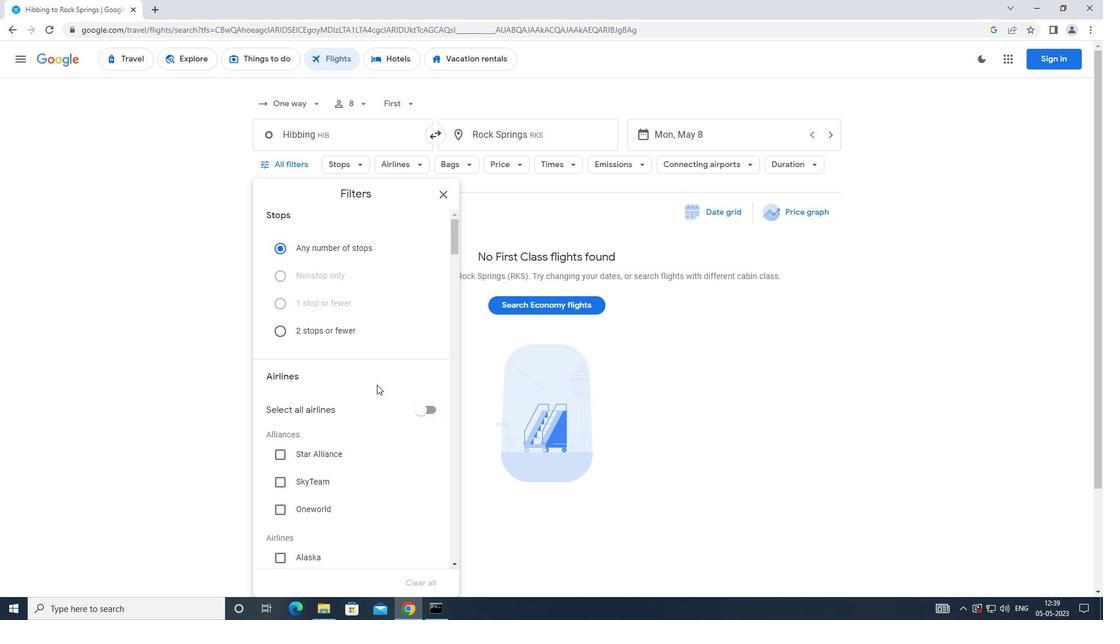 
Action: Mouse scrolled (377, 384) with delta (0, 0)
Screenshot: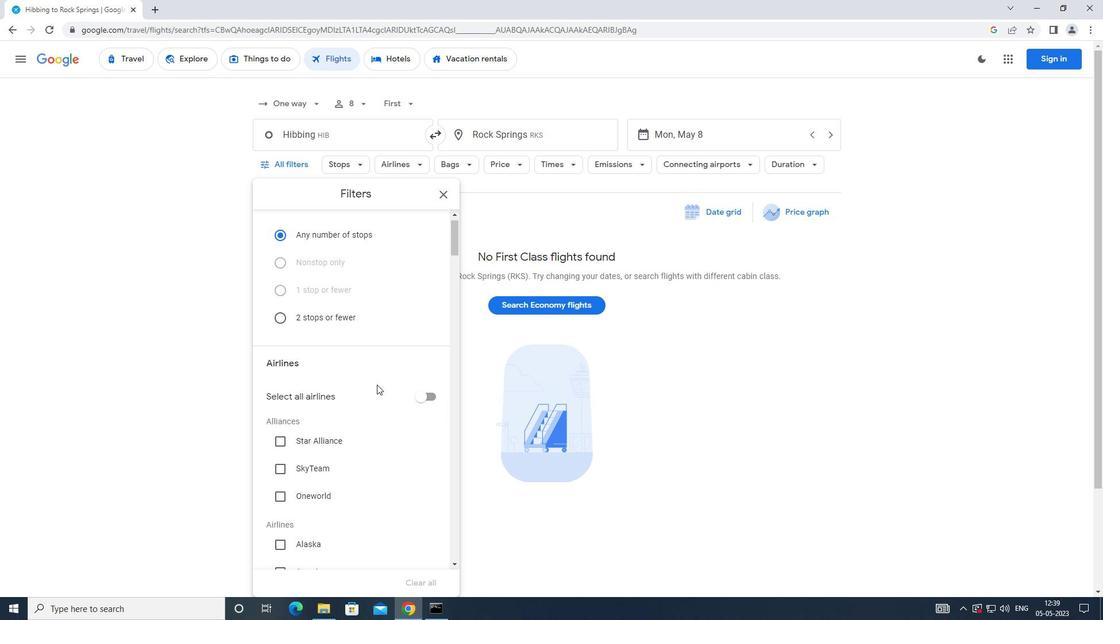 
Action: Mouse moved to (282, 355)
Screenshot: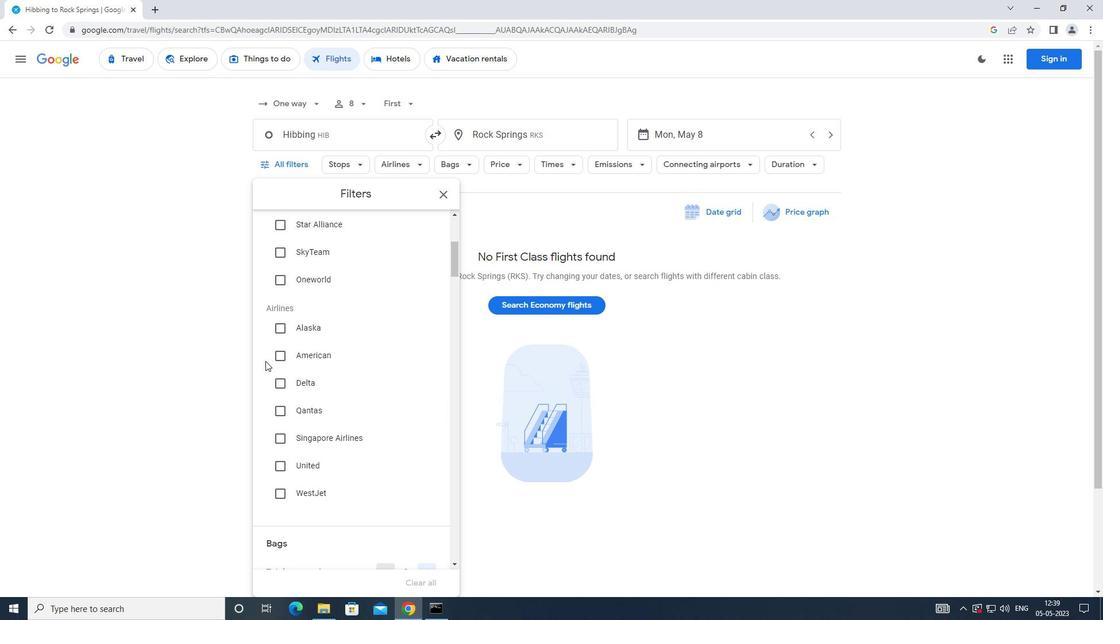 
Action: Mouse pressed left at (282, 355)
Screenshot: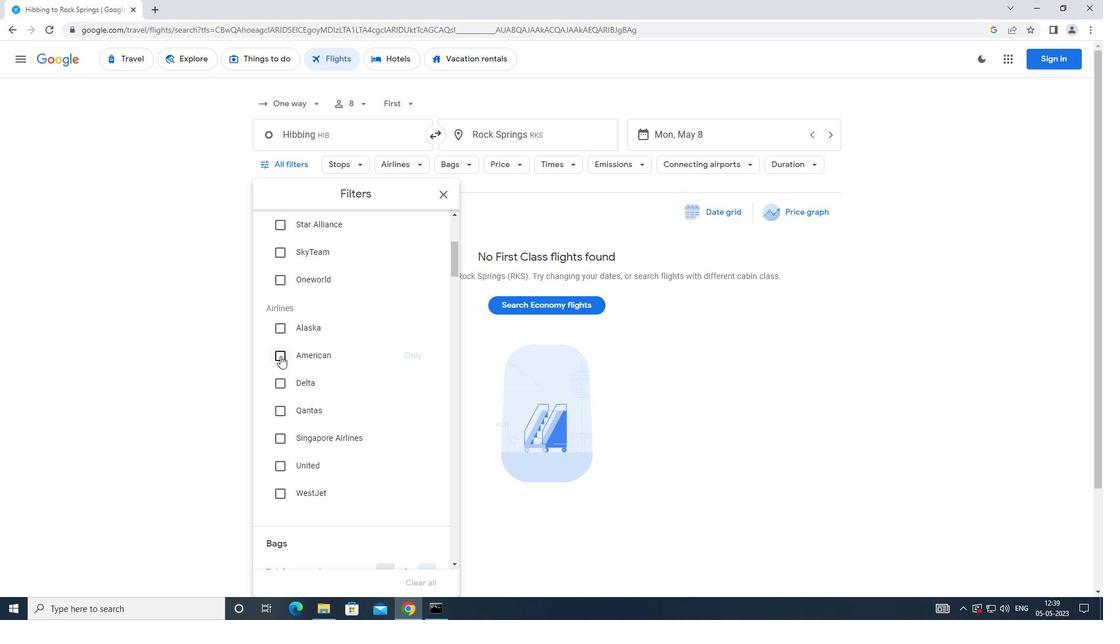 
Action: Mouse moved to (390, 399)
Screenshot: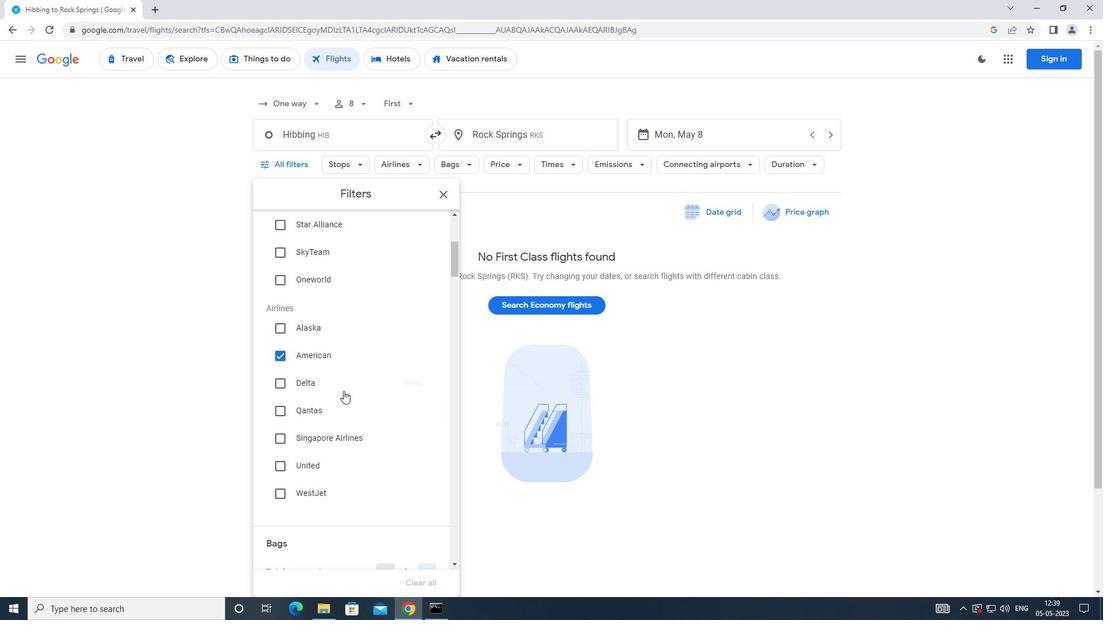 
Action: Mouse scrolled (390, 398) with delta (0, 0)
Screenshot: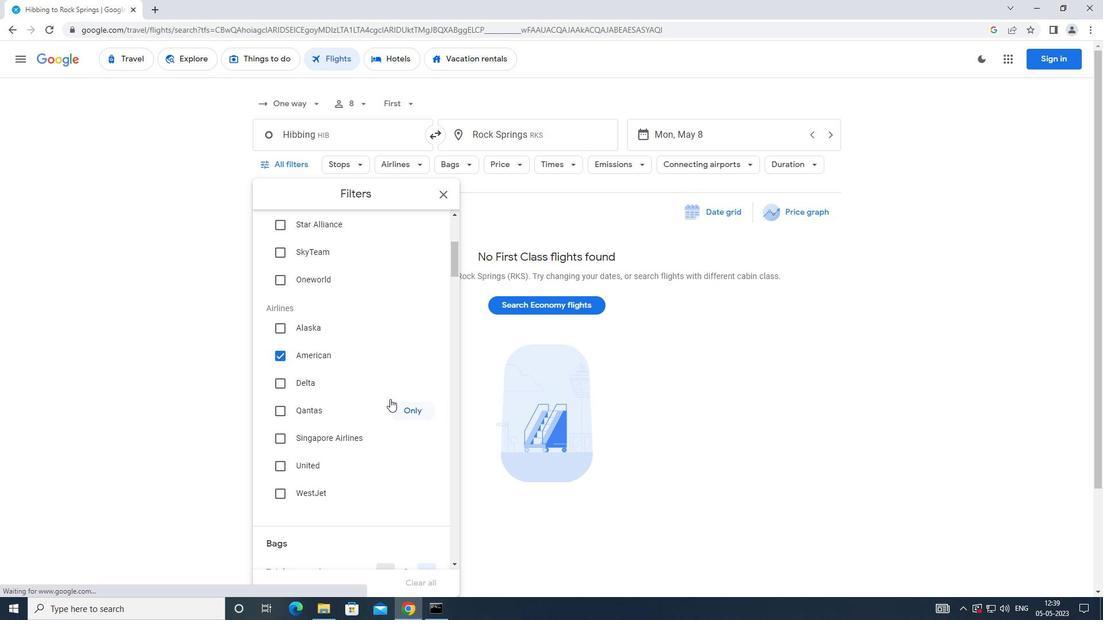 
Action: Mouse scrolled (390, 398) with delta (0, 0)
Screenshot: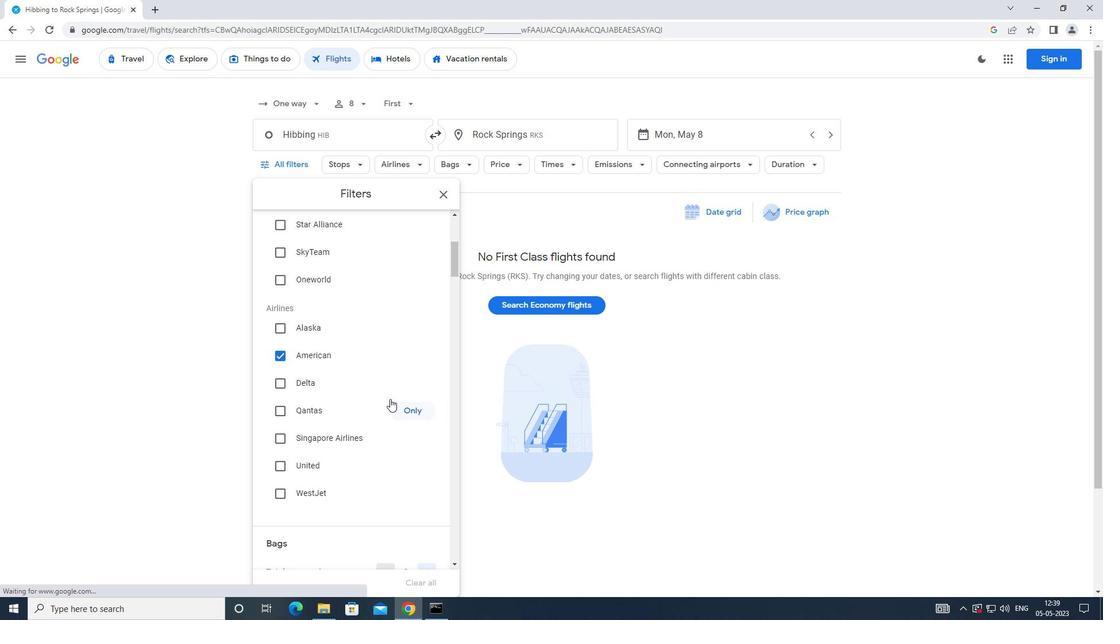 
Action: Mouse scrolled (390, 398) with delta (0, 0)
Screenshot: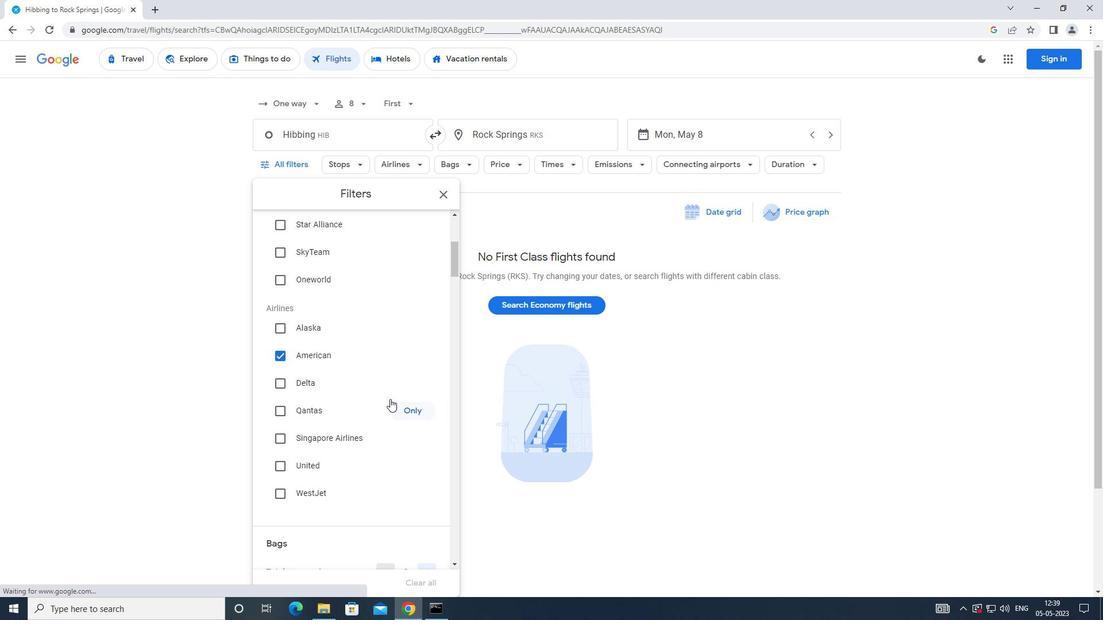 
Action: Mouse scrolled (390, 398) with delta (0, 0)
Screenshot: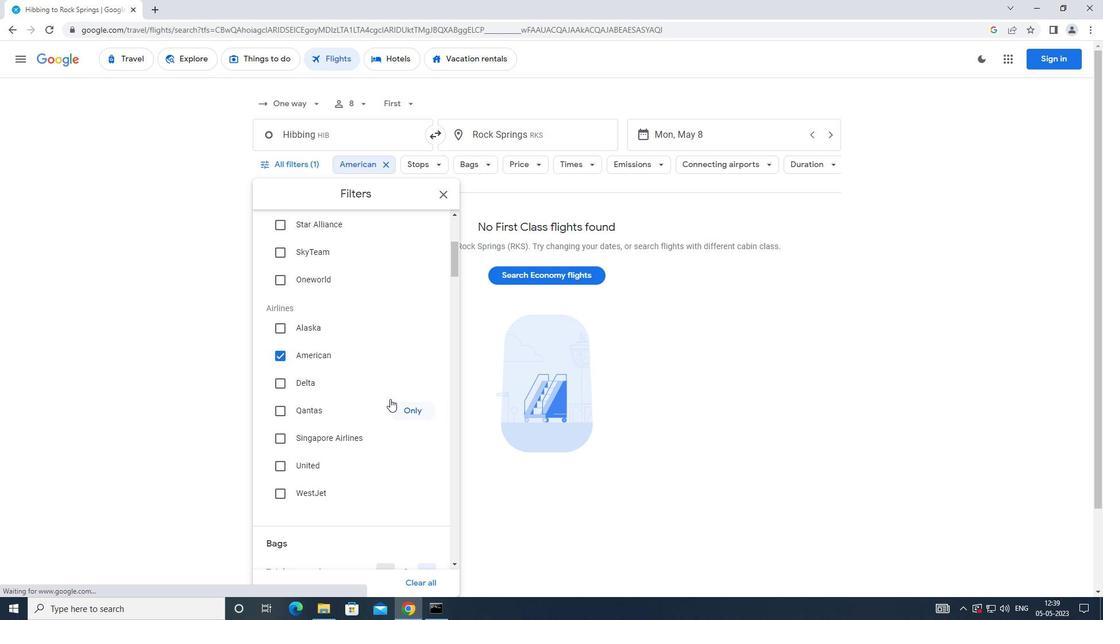 
Action: Mouse moved to (424, 370)
Screenshot: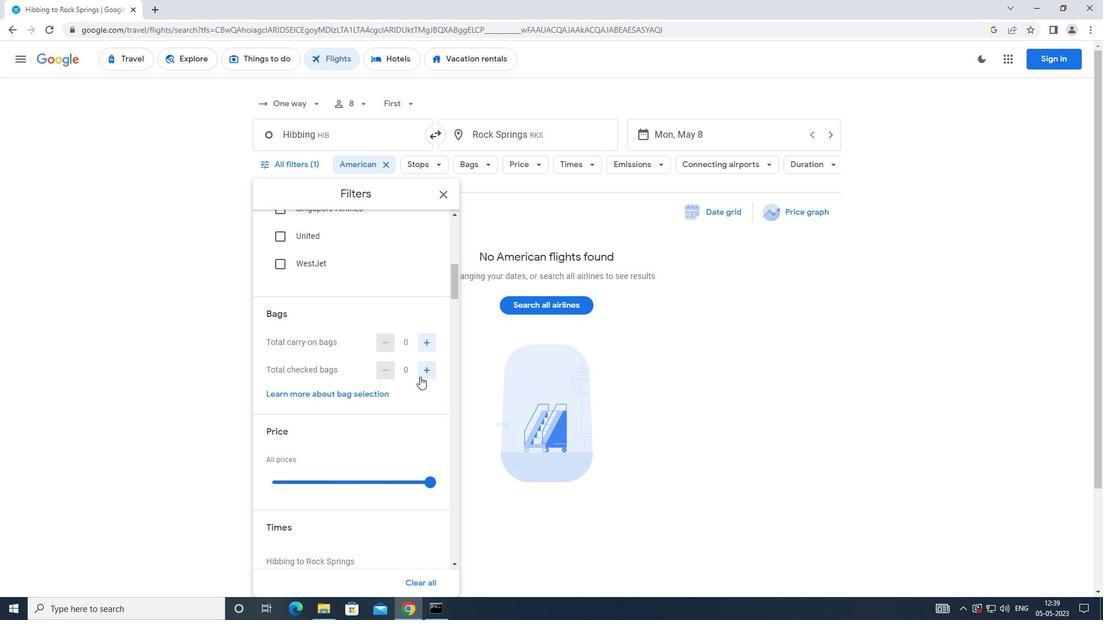 
Action: Mouse pressed left at (424, 370)
Screenshot: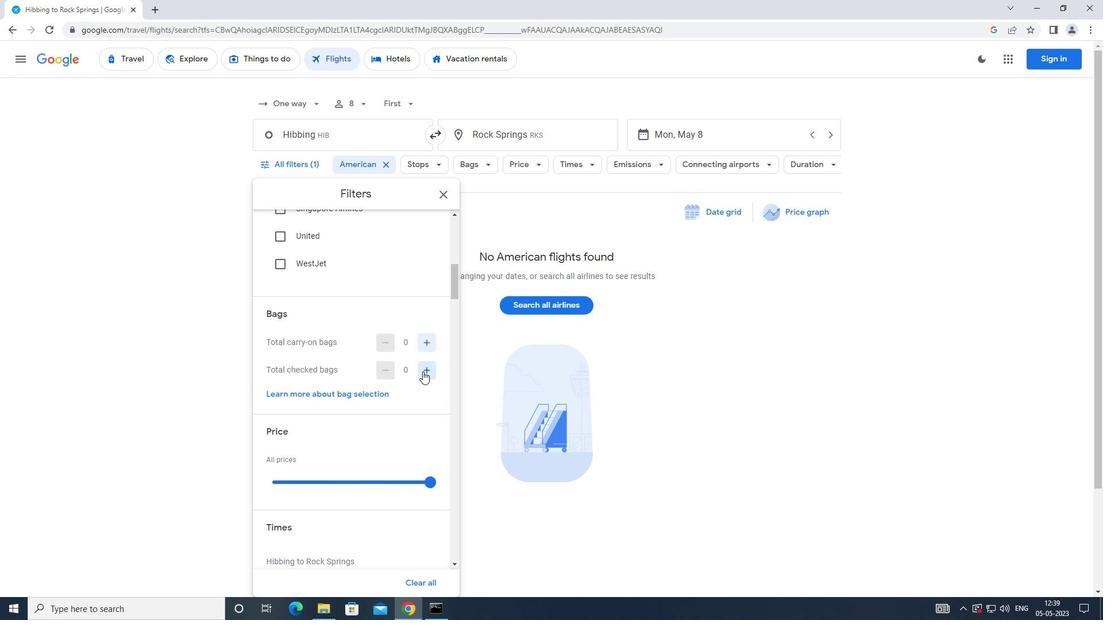
Action: Mouse pressed left at (424, 370)
Screenshot: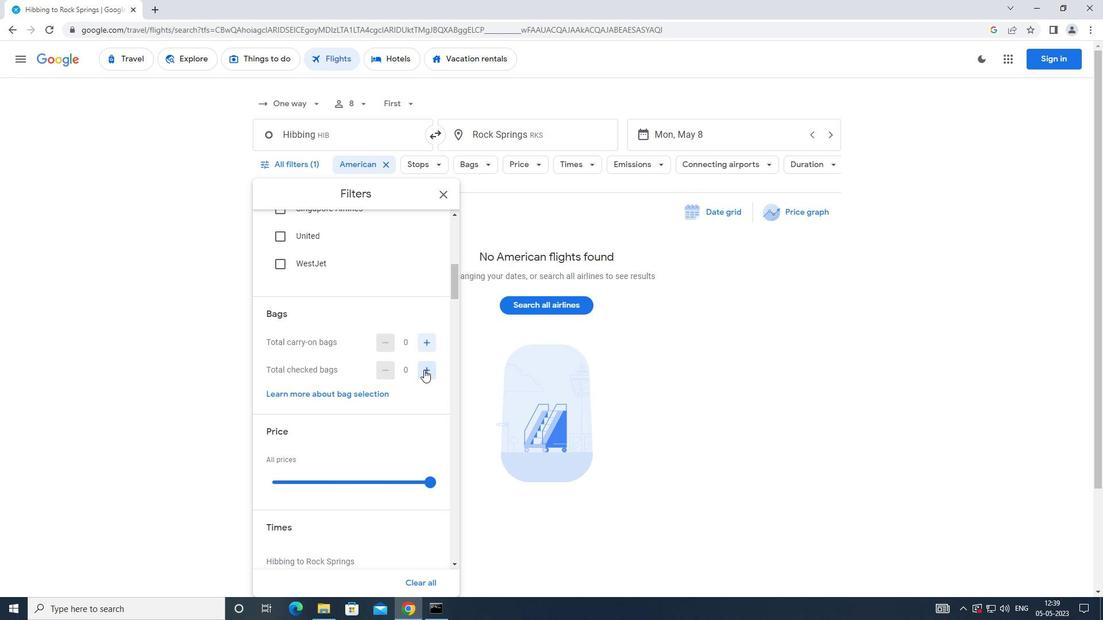 
Action: Mouse pressed left at (424, 370)
Screenshot: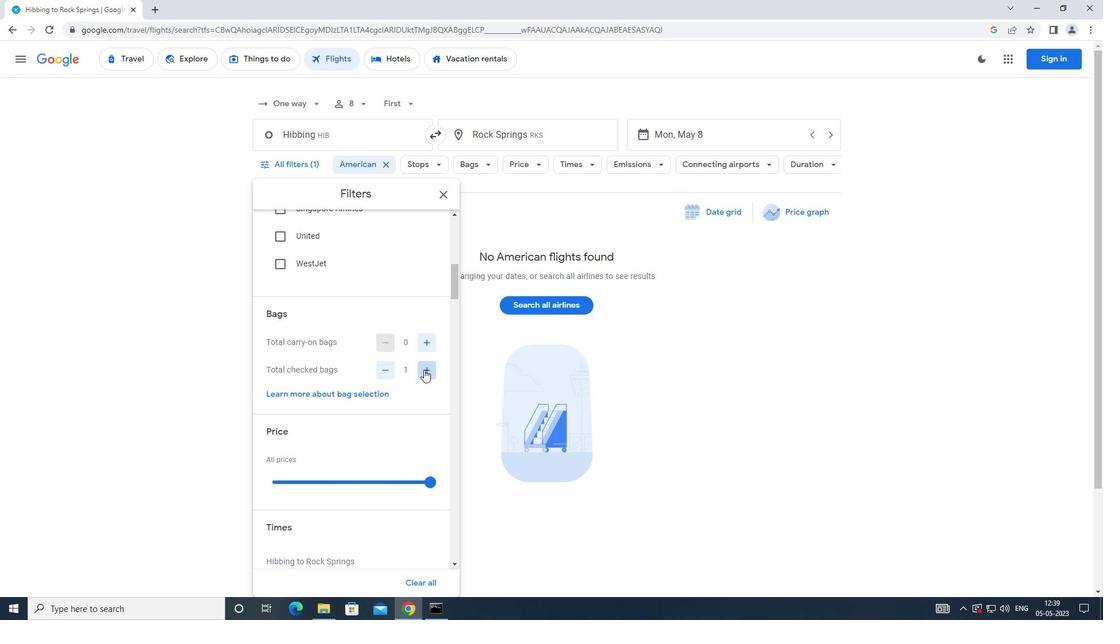 
Action: Mouse pressed left at (424, 370)
Screenshot: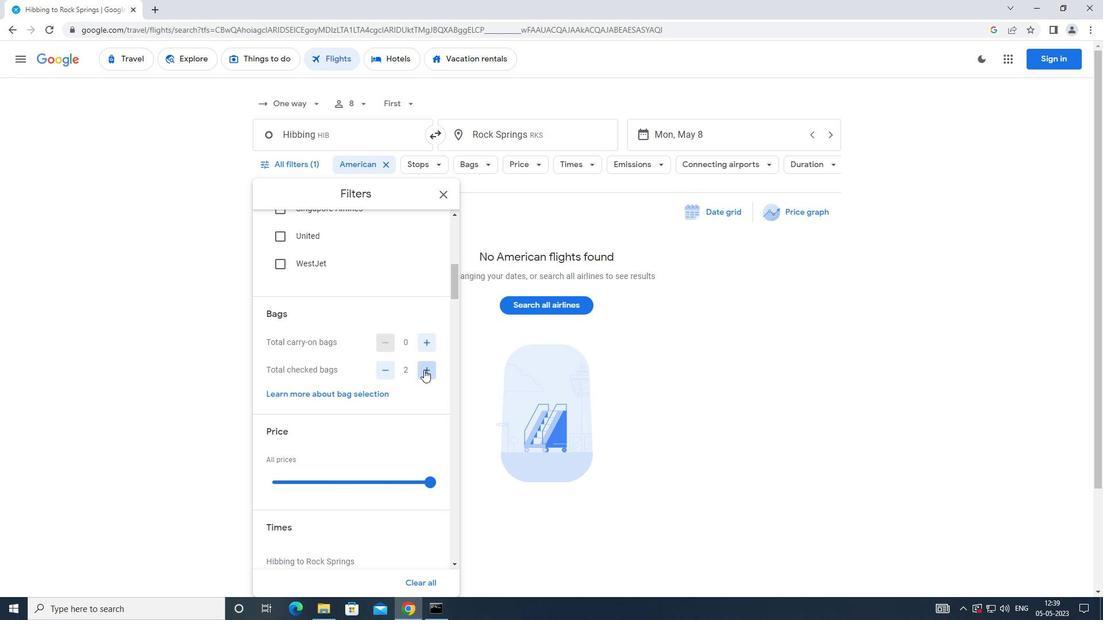 
Action: Mouse pressed left at (424, 370)
Screenshot: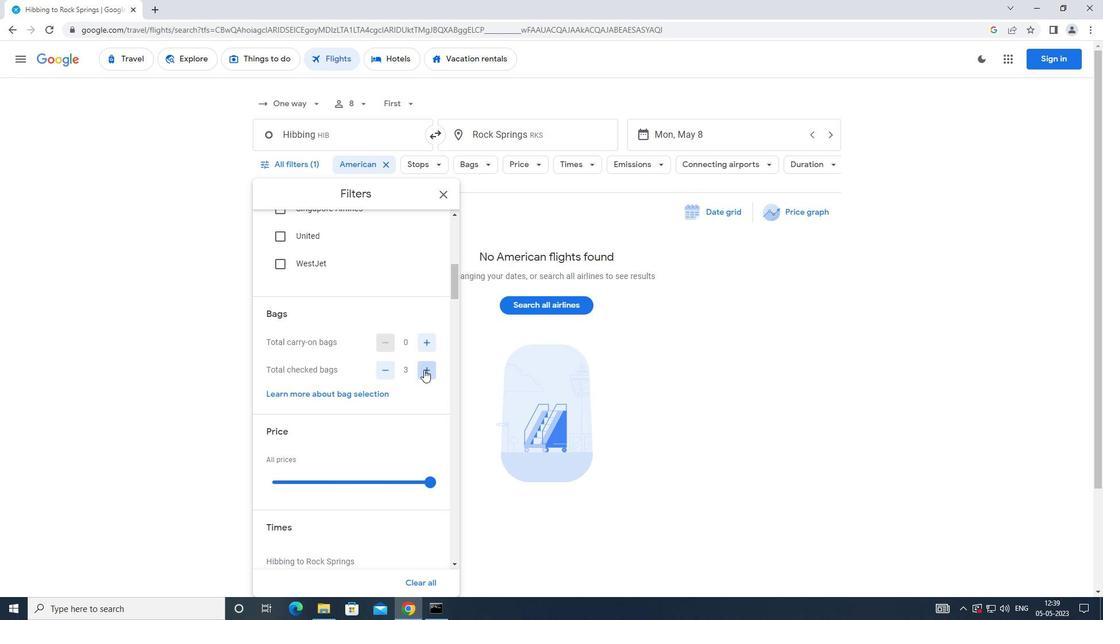 
Action: Mouse pressed left at (424, 370)
Screenshot: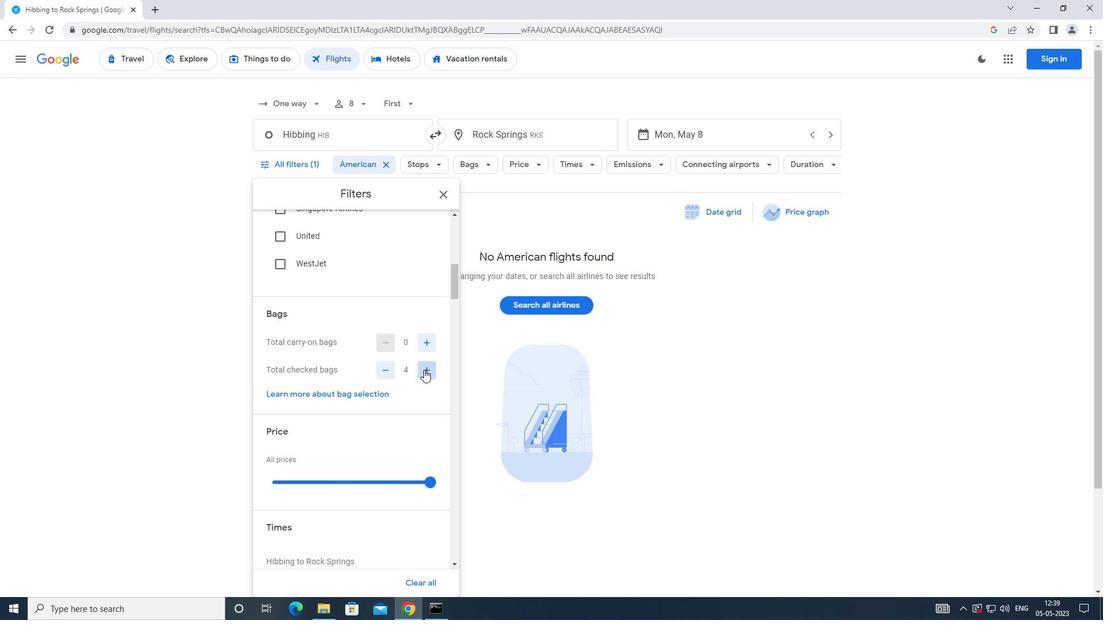
Action: Mouse pressed left at (424, 370)
Screenshot: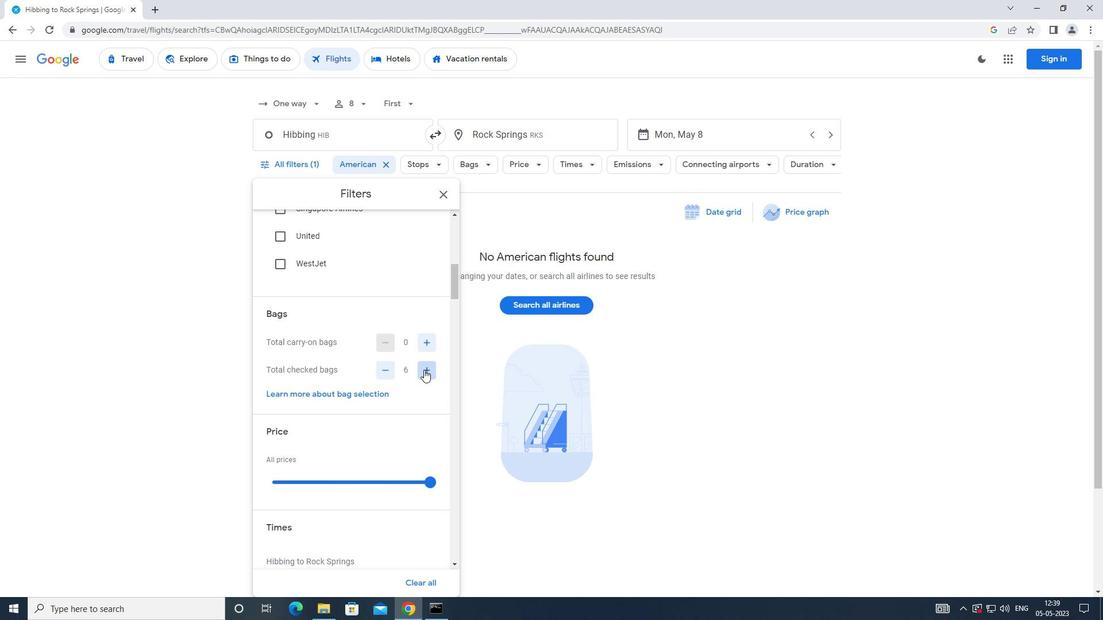 
Action: Mouse moved to (334, 405)
Screenshot: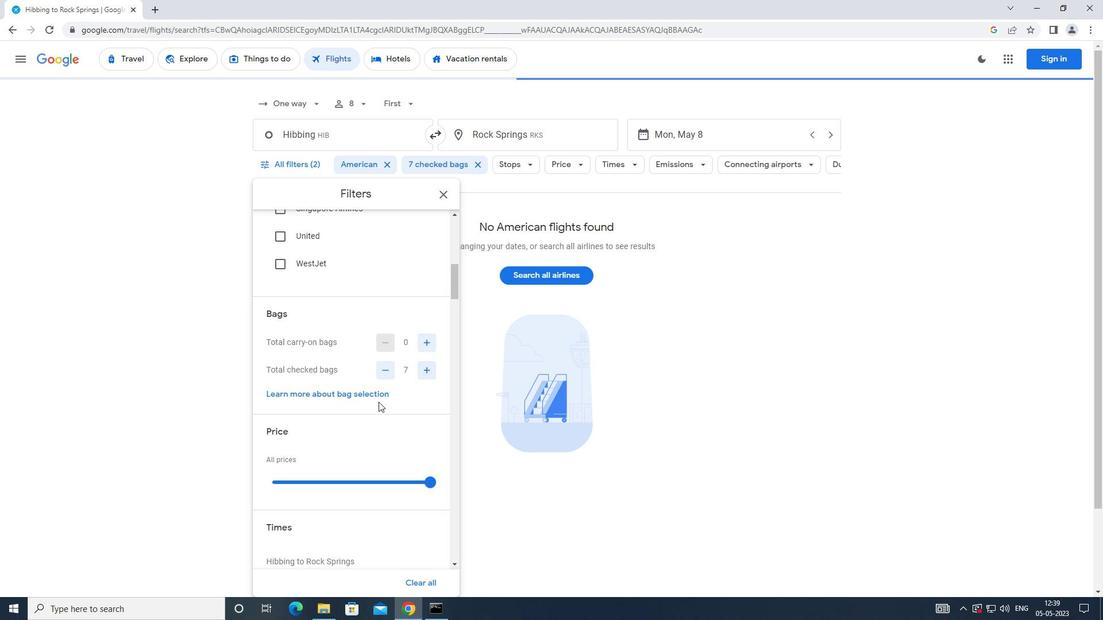 
Action: Mouse scrolled (334, 404) with delta (0, 0)
Screenshot: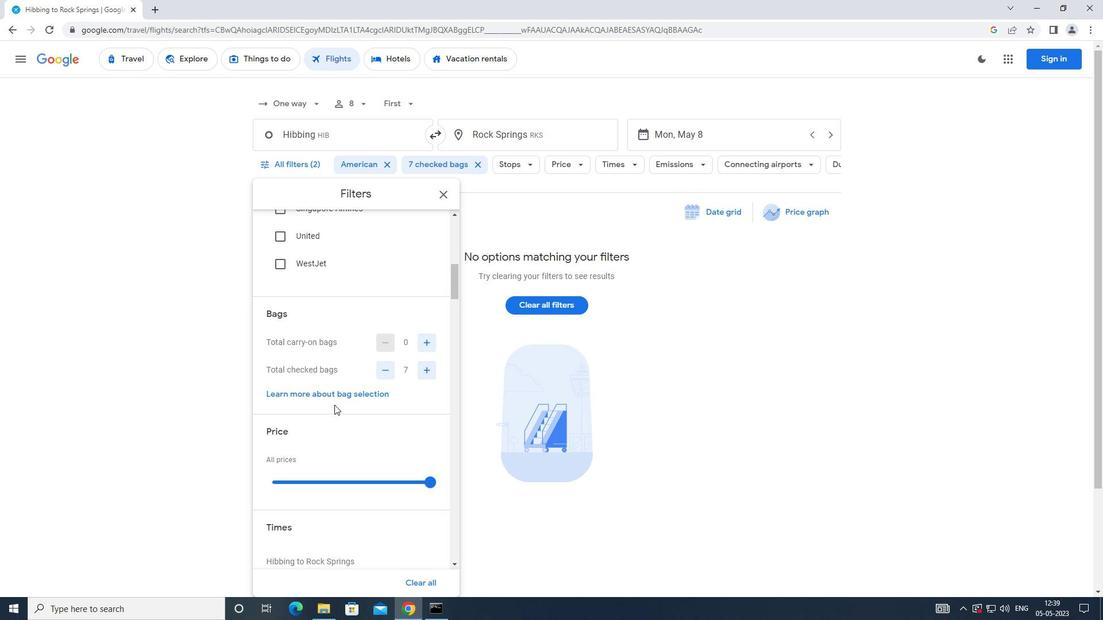 
Action: Mouse scrolled (334, 404) with delta (0, 0)
Screenshot: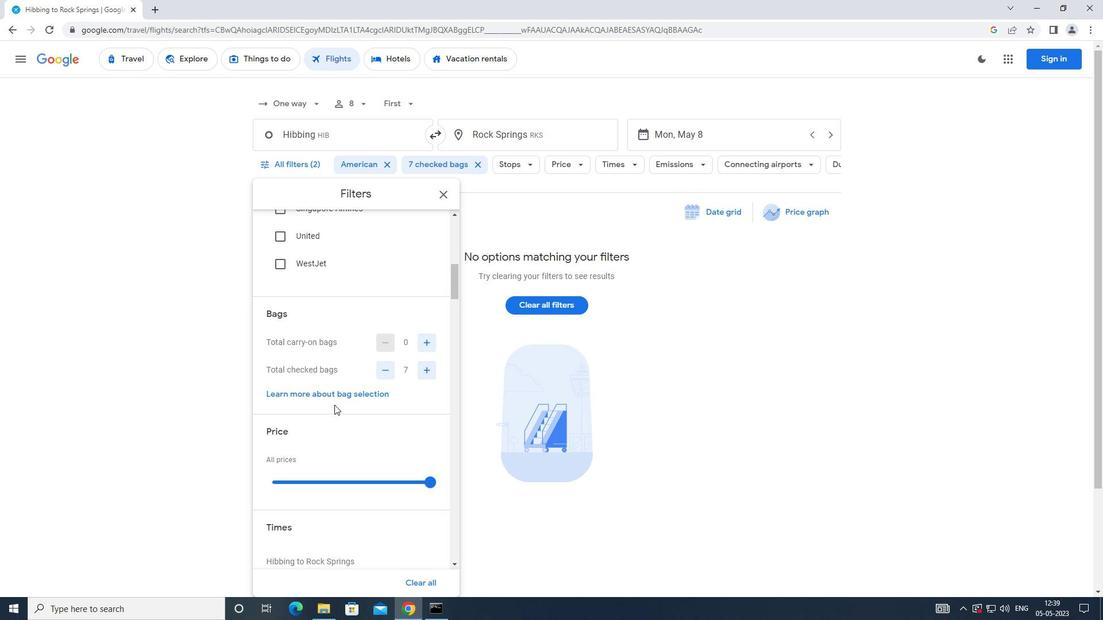 
Action: Mouse scrolled (334, 404) with delta (0, 0)
Screenshot: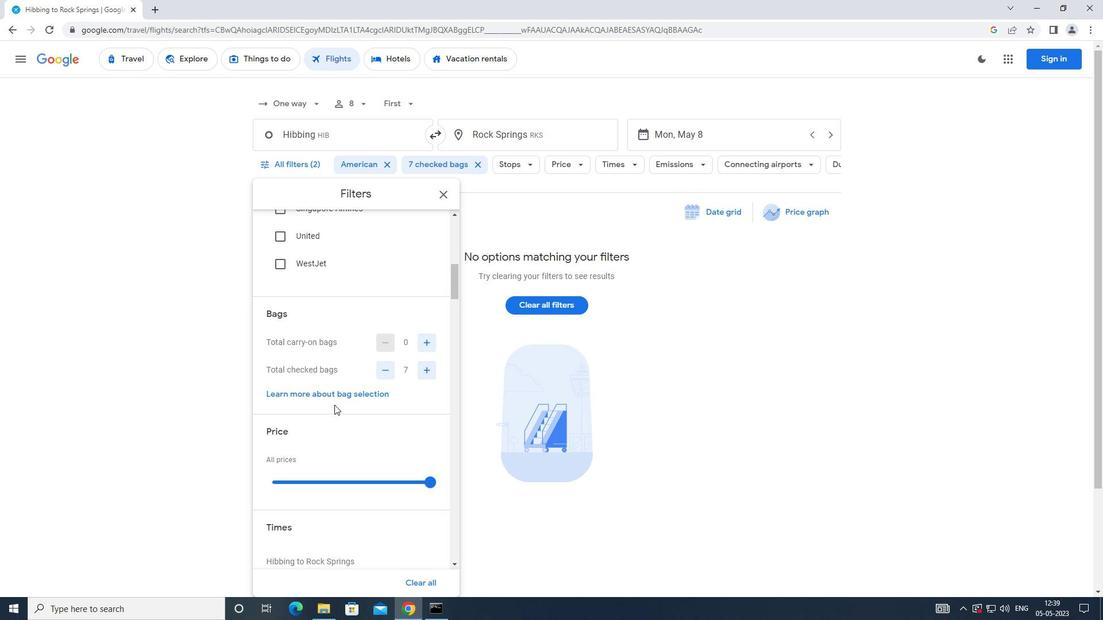 
Action: Mouse moved to (428, 312)
Screenshot: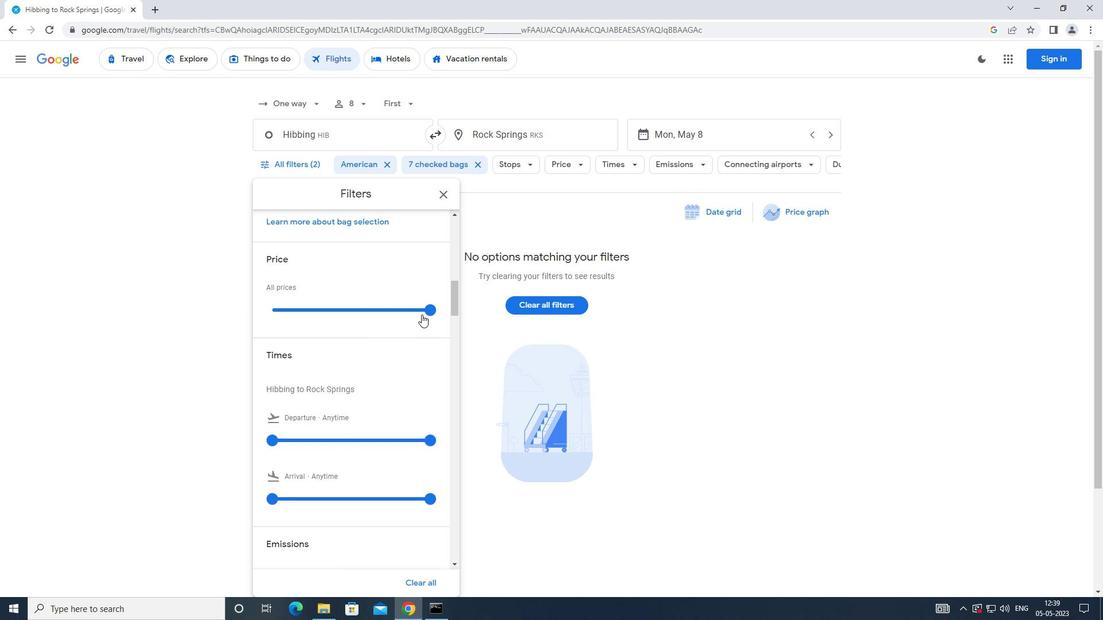 
Action: Mouse pressed left at (428, 312)
Screenshot: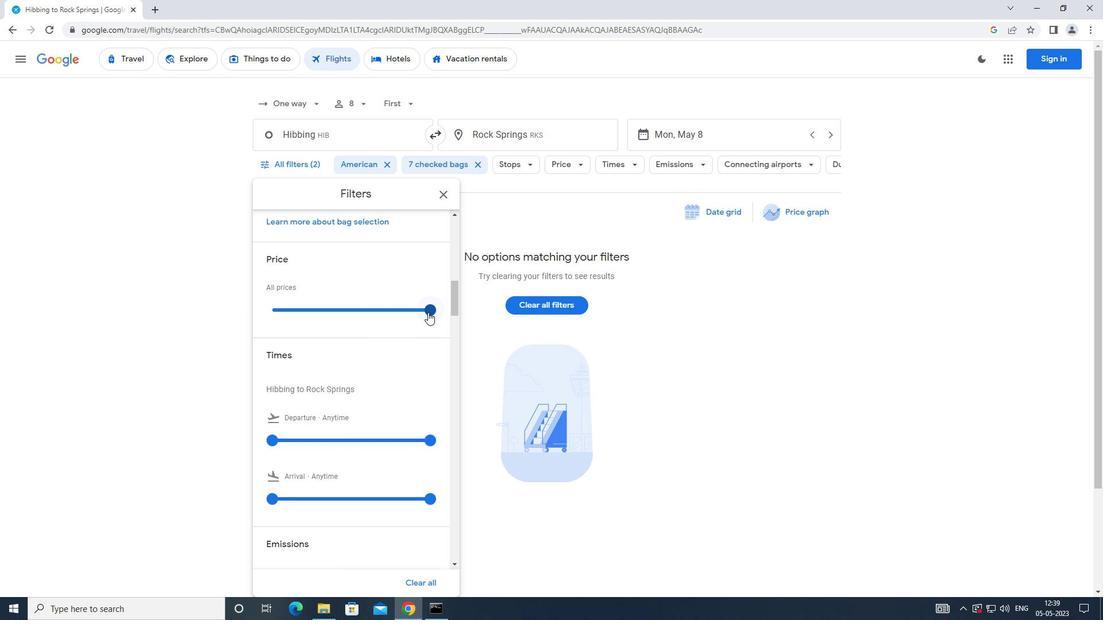 
Action: Mouse moved to (271, 443)
Screenshot: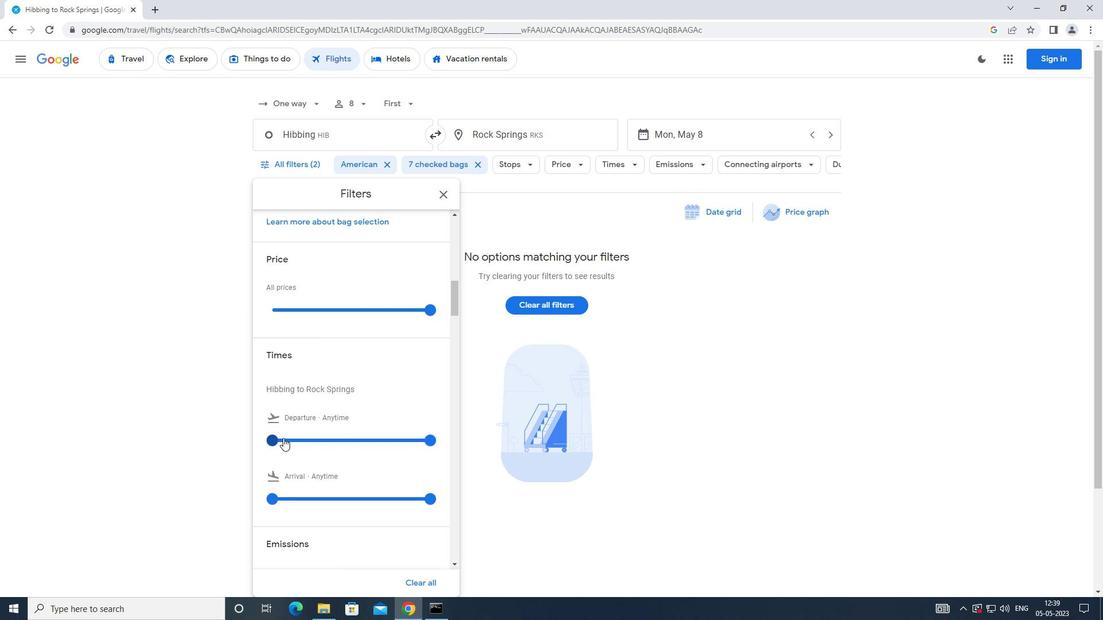
Action: Mouse pressed left at (271, 443)
Screenshot: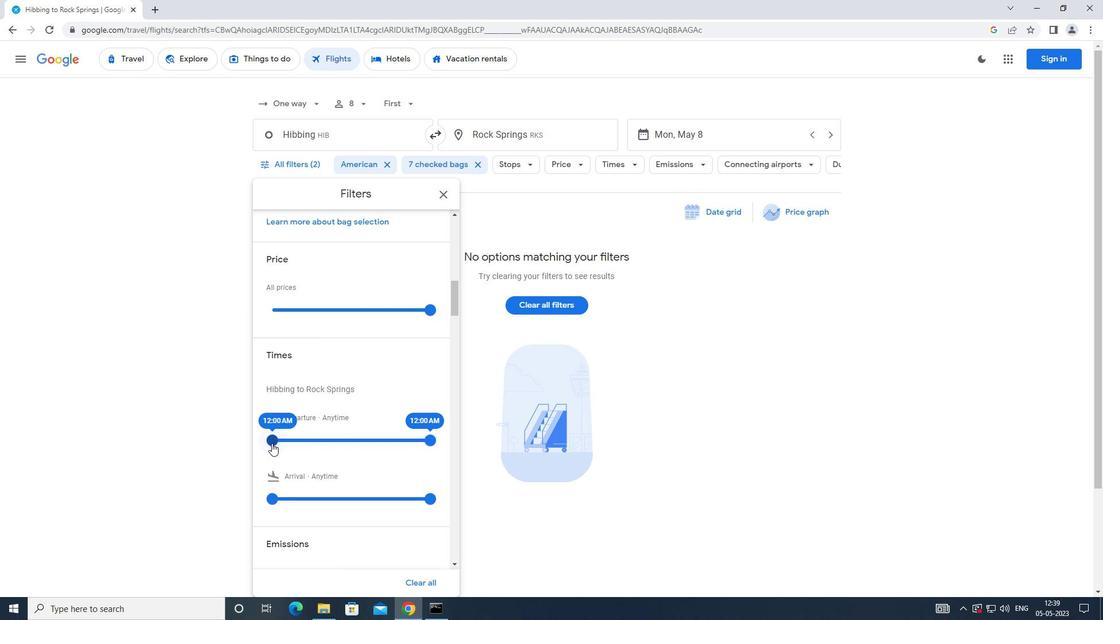 
Action: Mouse moved to (427, 438)
Screenshot: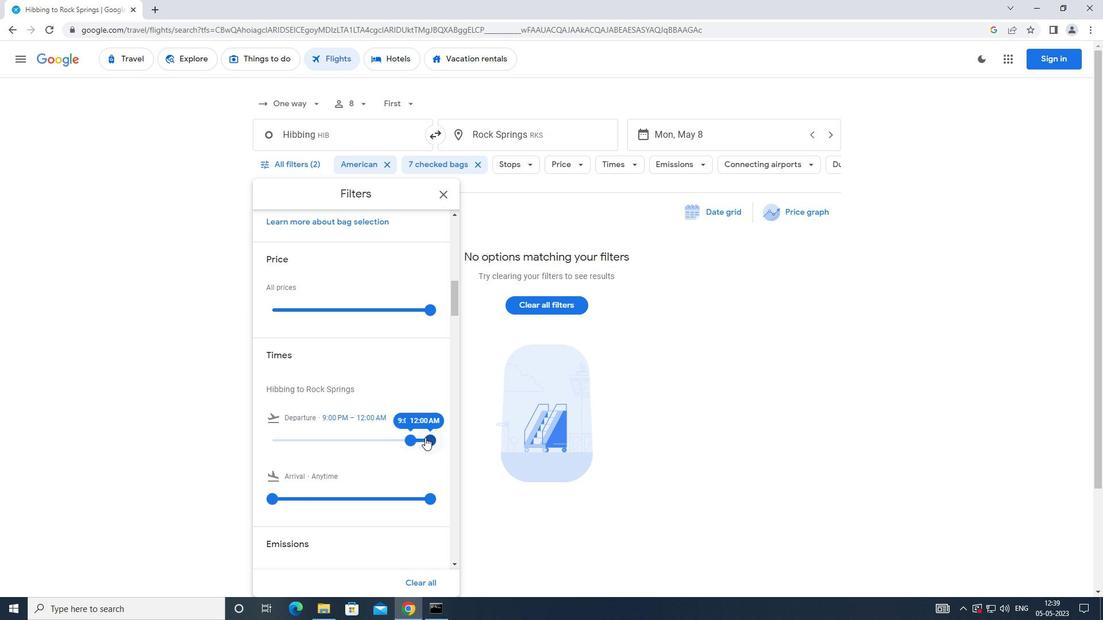 
Action: Mouse pressed left at (427, 438)
Screenshot: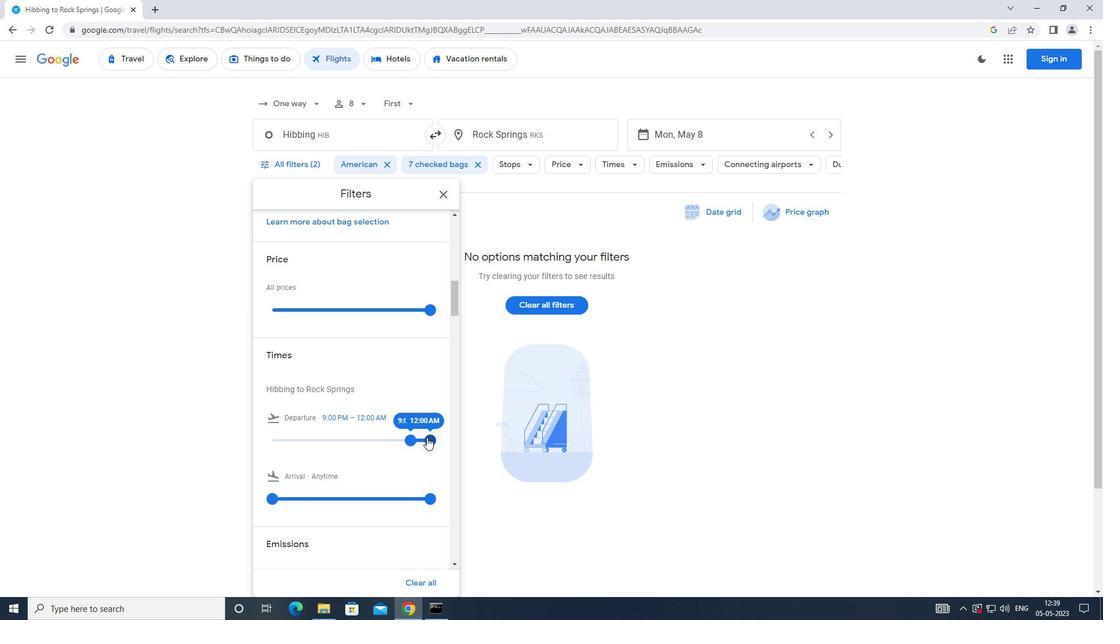 
Action: Mouse moved to (401, 434)
Screenshot: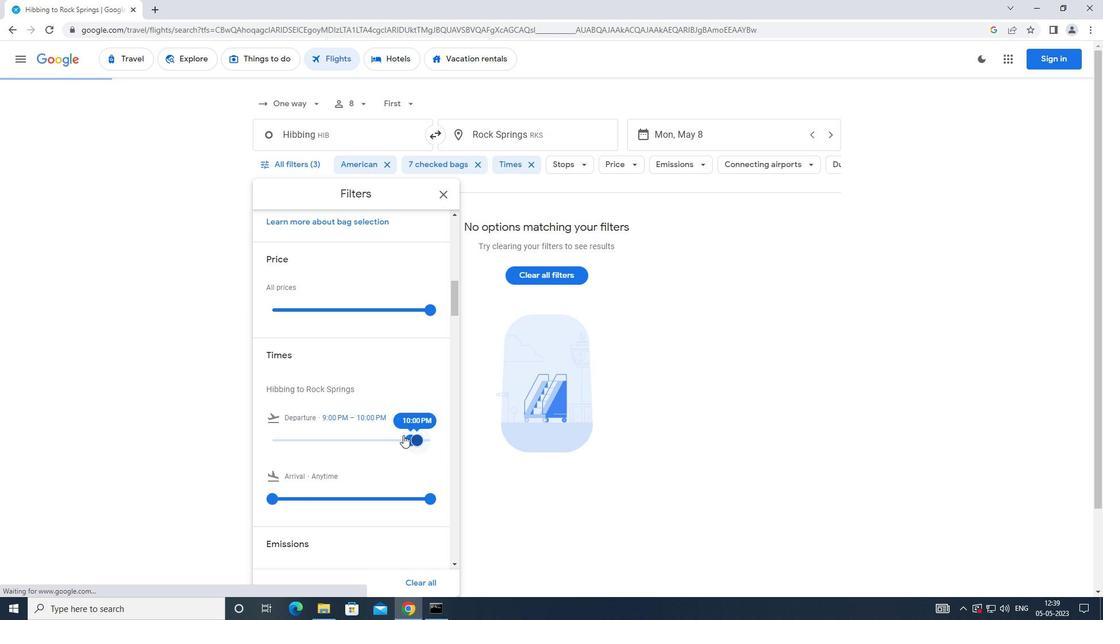 
